 Task: Find connections with filter location União with filter topic #hiringwith filter profile language Spanish with filter current company DMart - Avenue Supermarts Ltd with filter school Marathwada Mitra Mandal's College of Engineering Pune 52 with filter industry Mining with filter service category Healthcare Consulting with filter keywords title Culture Operations Manager
Action: Mouse moved to (216, 276)
Screenshot: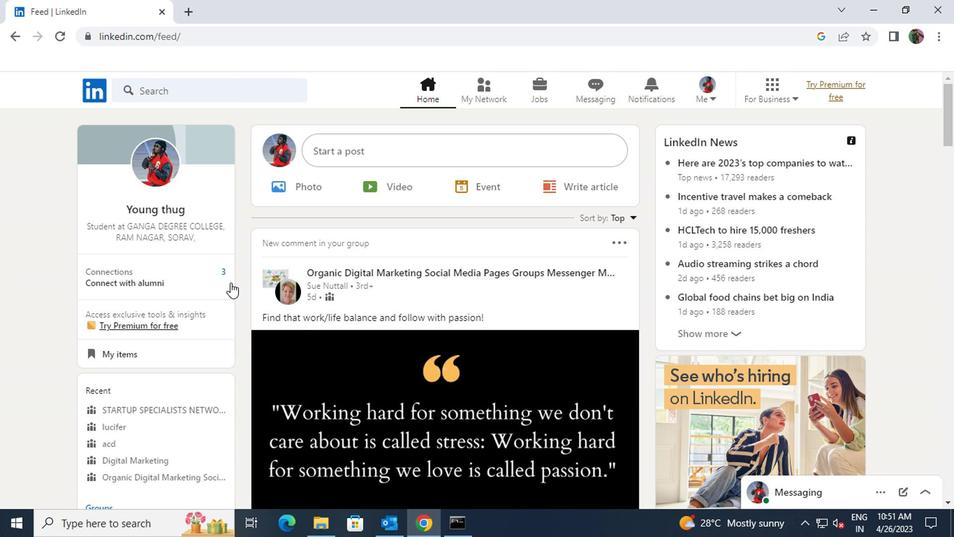 
Action: Mouse pressed left at (216, 276)
Screenshot: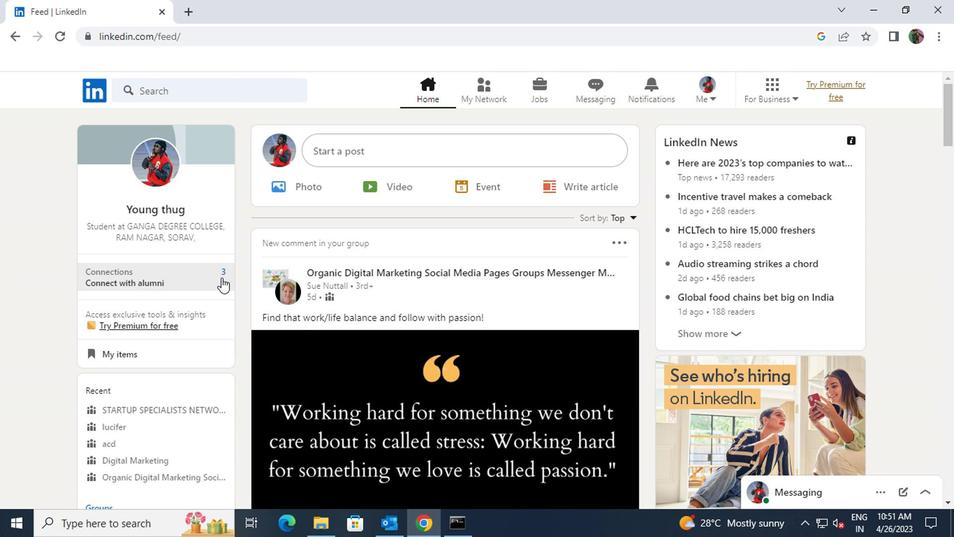 
Action: Mouse moved to (230, 172)
Screenshot: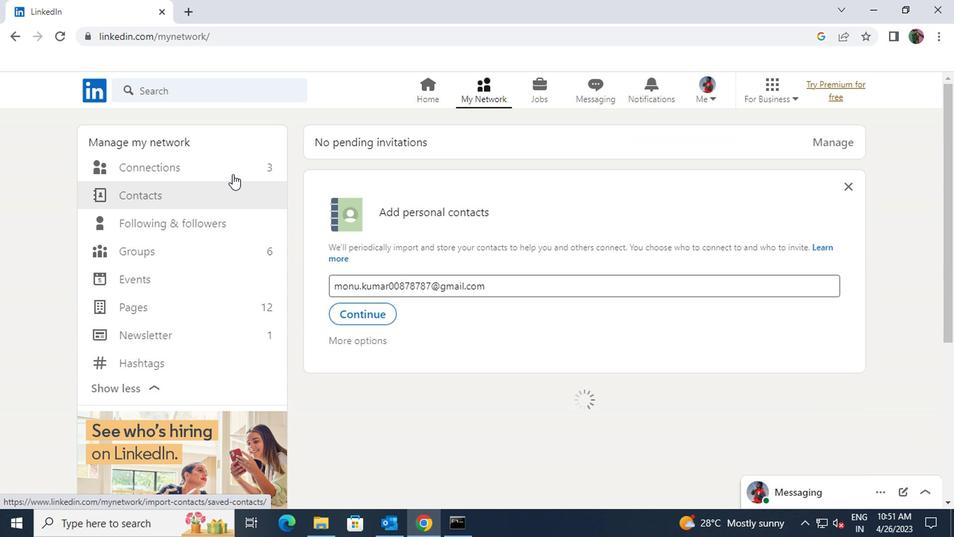 
Action: Mouse pressed left at (230, 172)
Screenshot: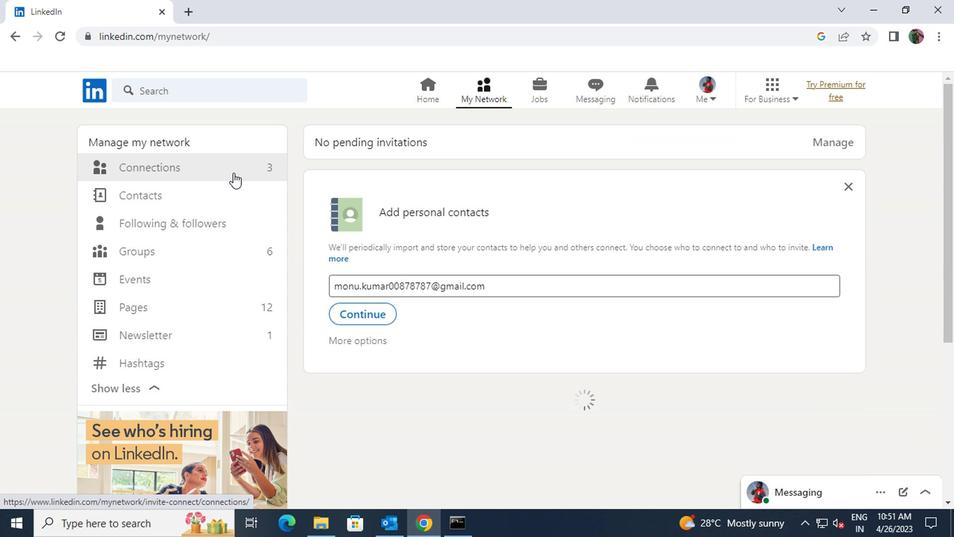 
Action: Mouse moved to (553, 172)
Screenshot: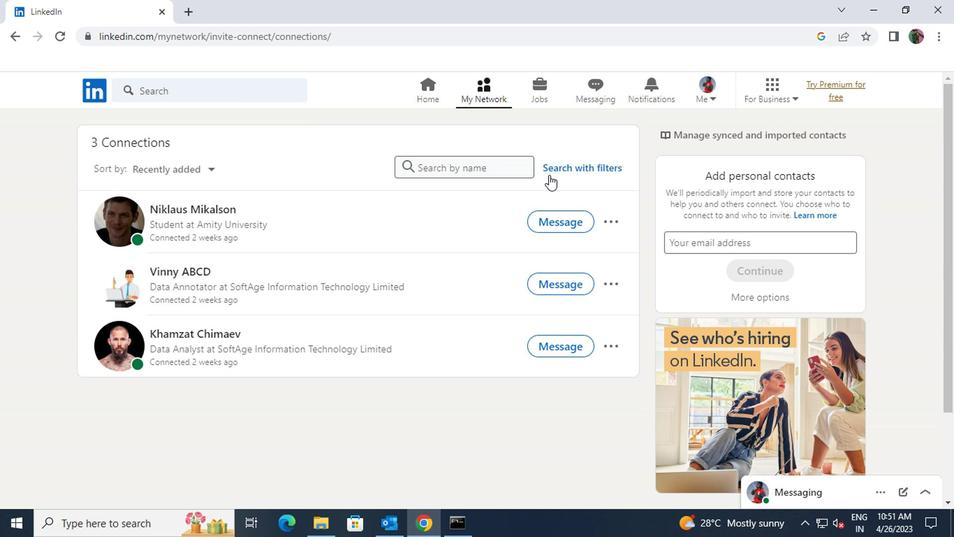 
Action: Mouse pressed left at (553, 172)
Screenshot: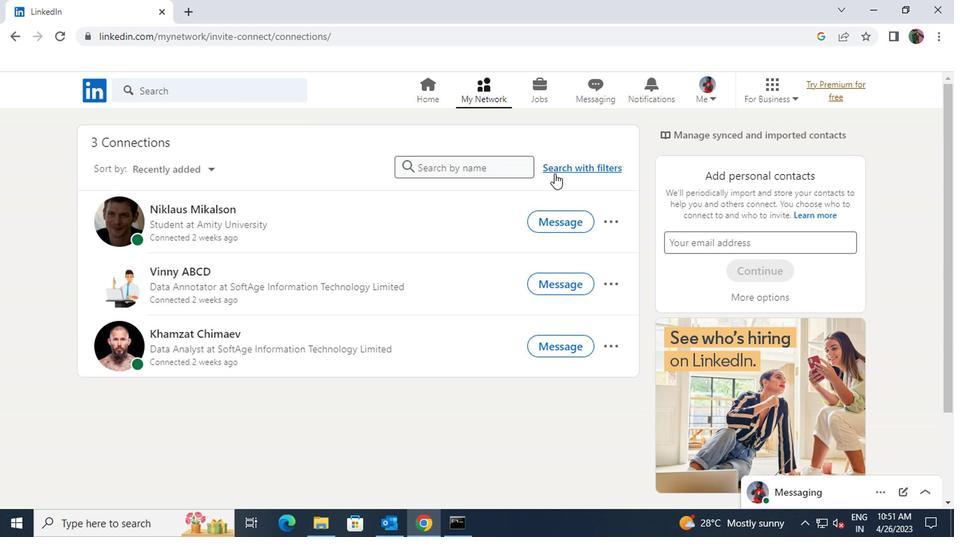 
Action: Mouse moved to (521, 127)
Screenshot: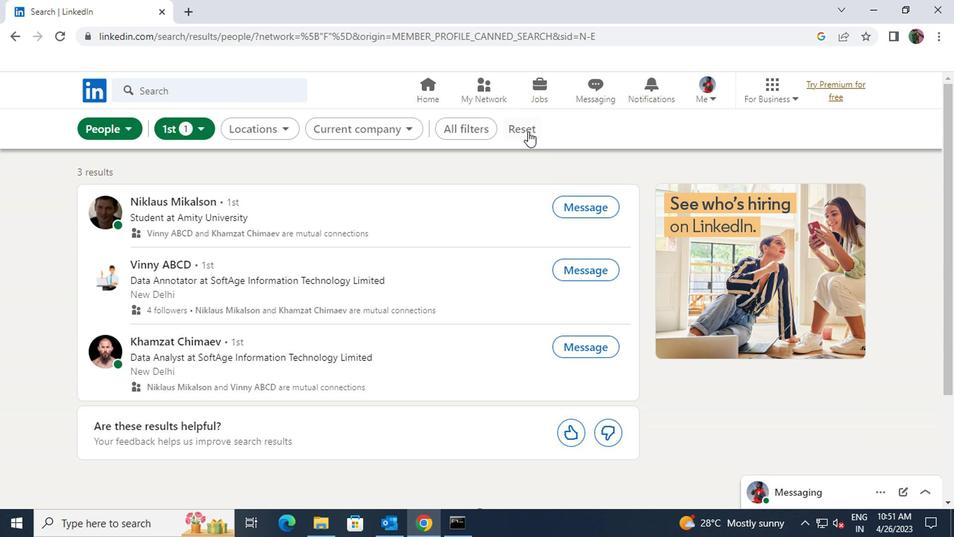 
Action: Mouse pressed left at (521, 127)
Screenshot: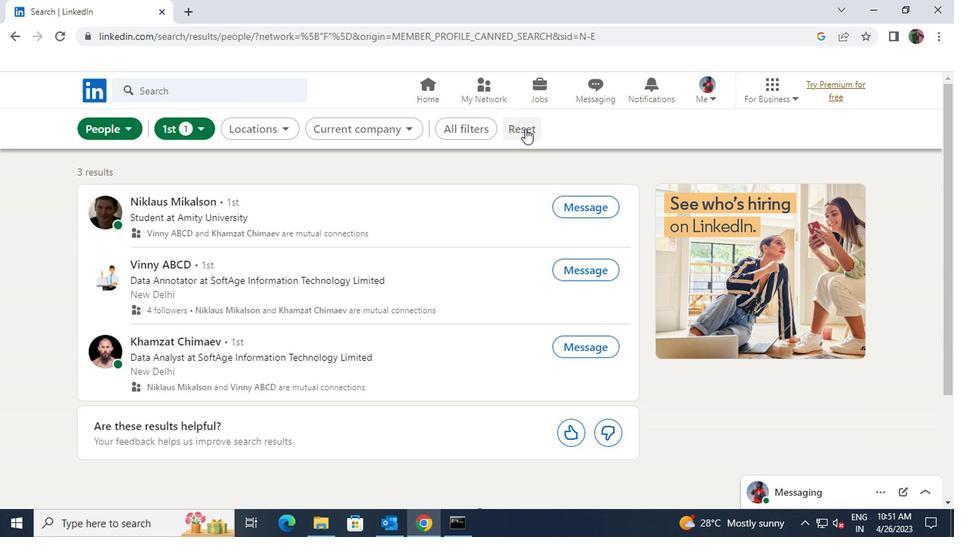 
Action: Mouse pressed left at (521, 127)
Screenshot: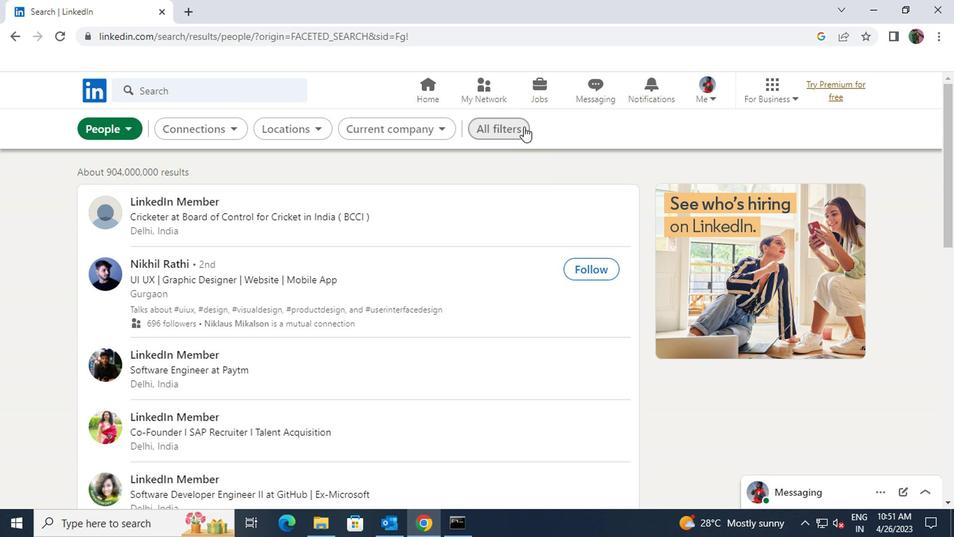 
Action: Mouse moved to (680, 262)
Screenshot: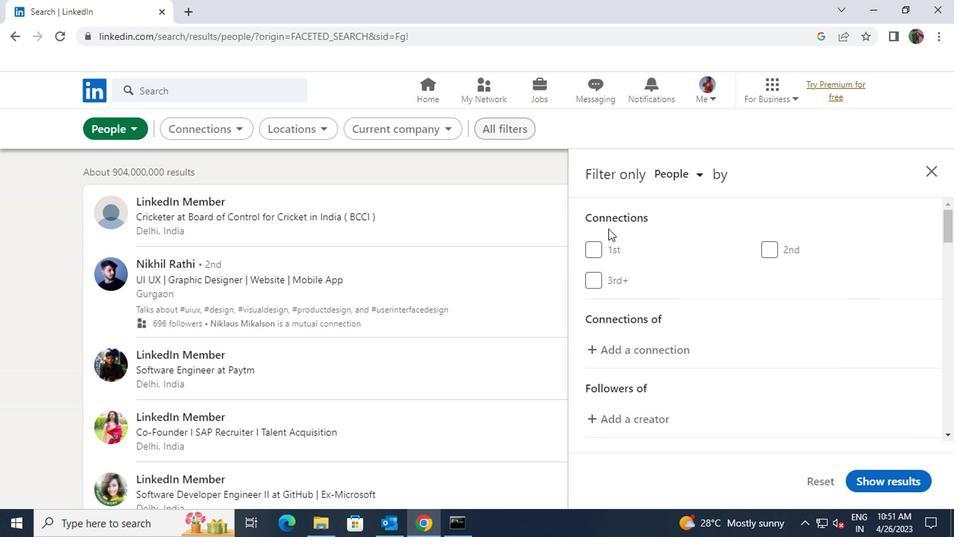 
Action: Mouse scrolled (680, 261) with delta (0, 0)
Screenshot: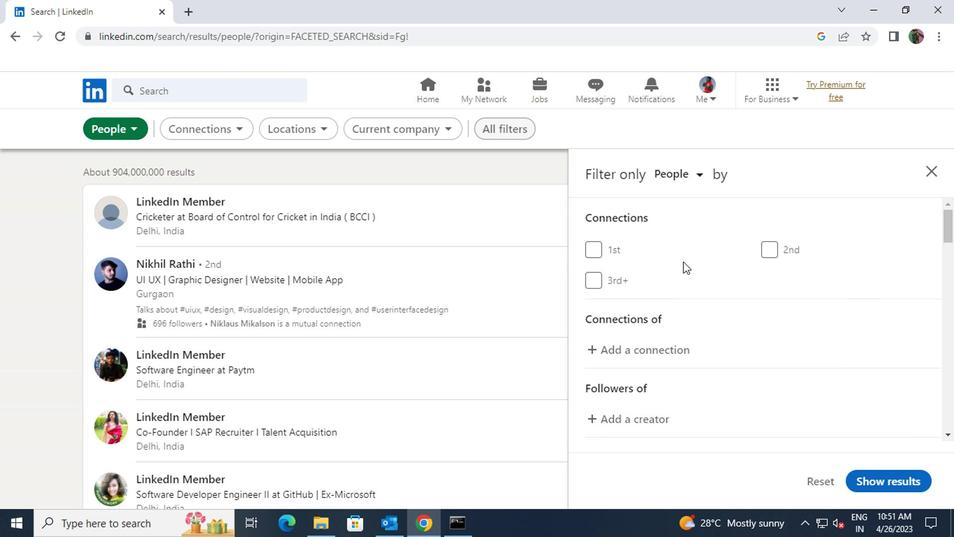 
Action: Mouse scrolled (680, 261) with delta (0, 0)
Screenshot: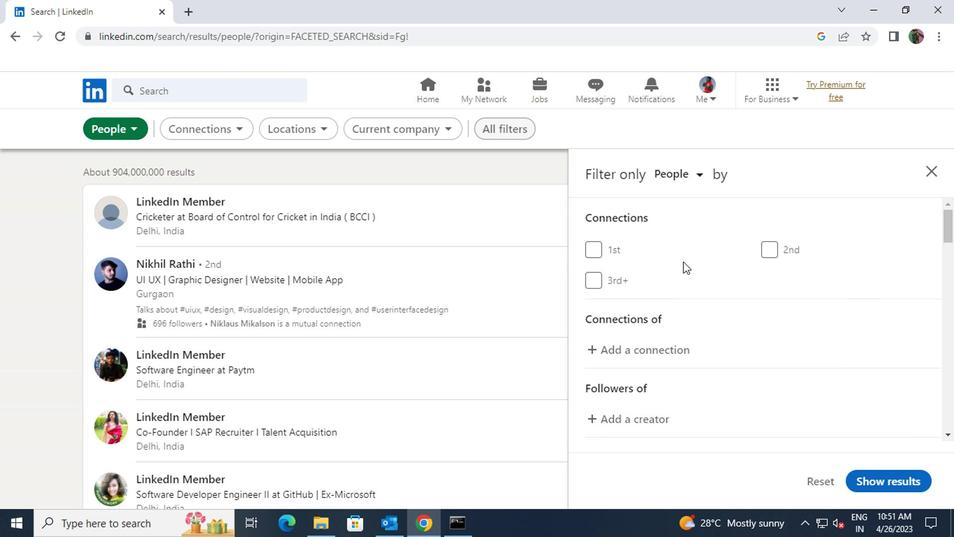 
Action: Mouse scrolled (680, 261) with delta (0, 0)
Screenshot: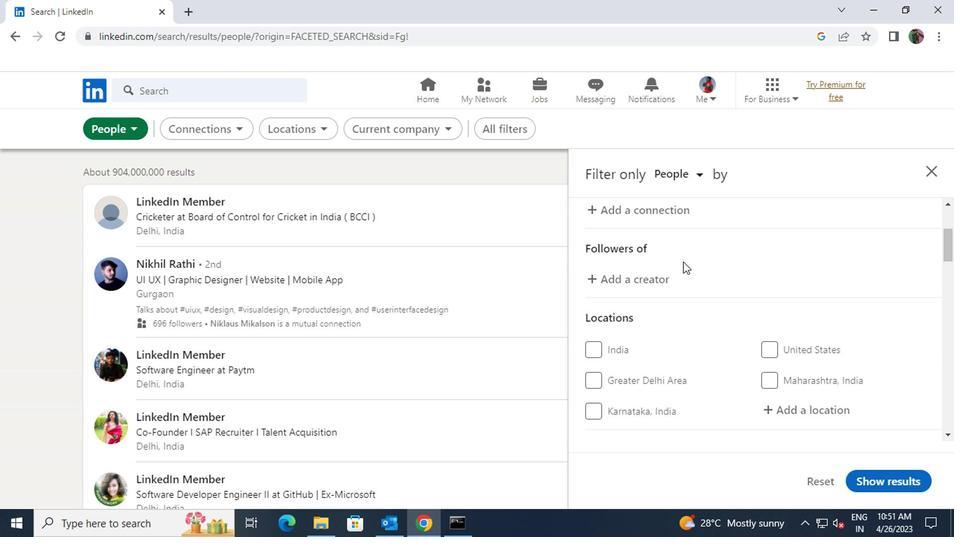 
Action: Mouse scrolled (680, 261) with delta (0, 0)
Screenshot: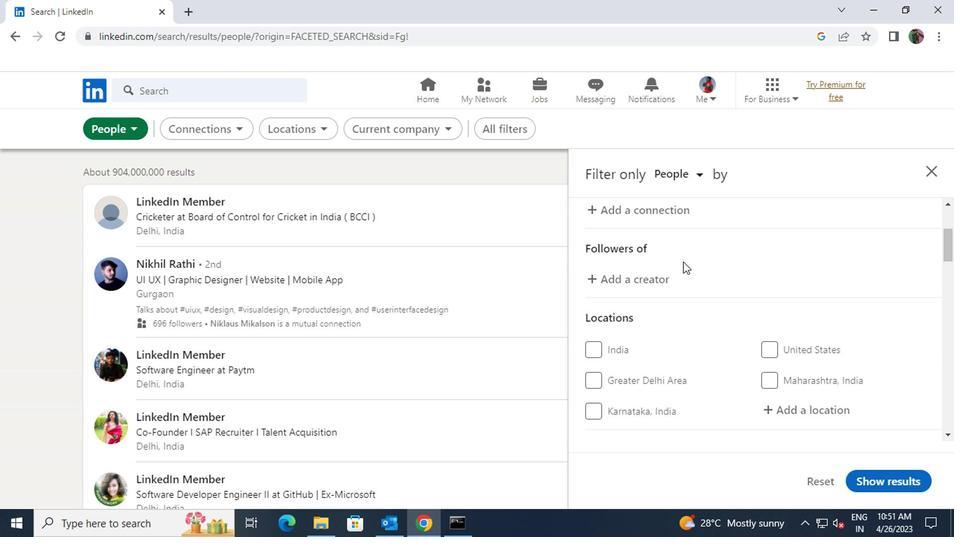 
Action: Mouse moved to (776, 272)
Screenshot: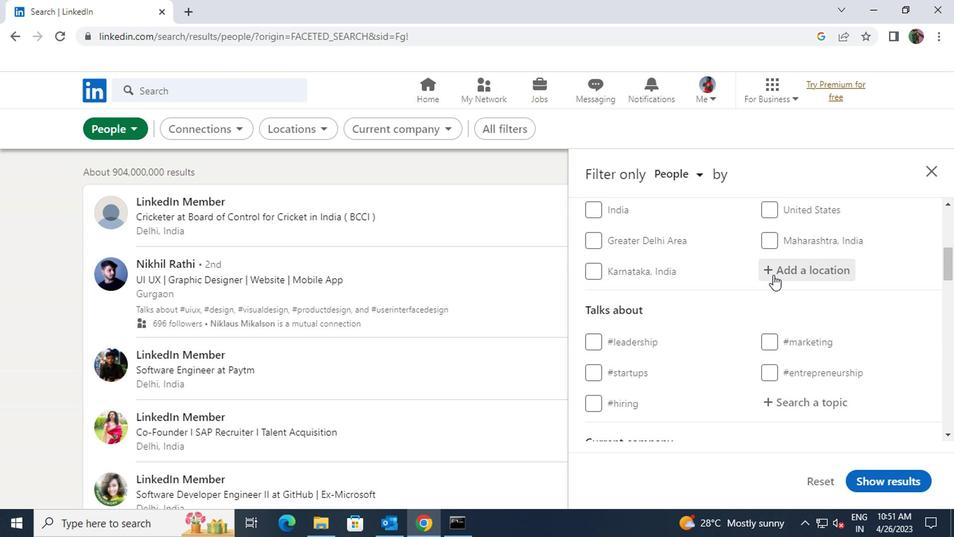 
Action: Mouse pressed left at (776, 272)
Screenshot: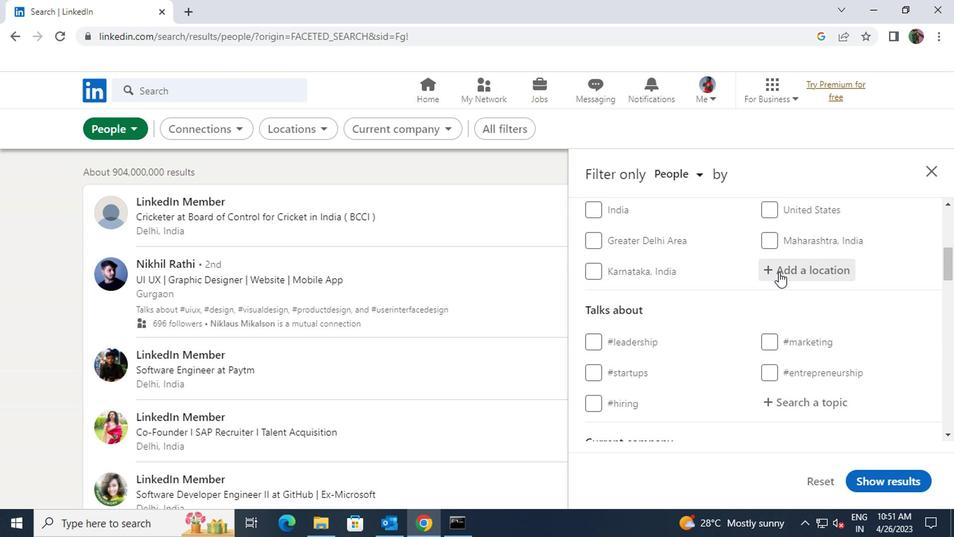 
Action: Key pressed <Key.shift><Key.shift>UNIAO
Screenshot: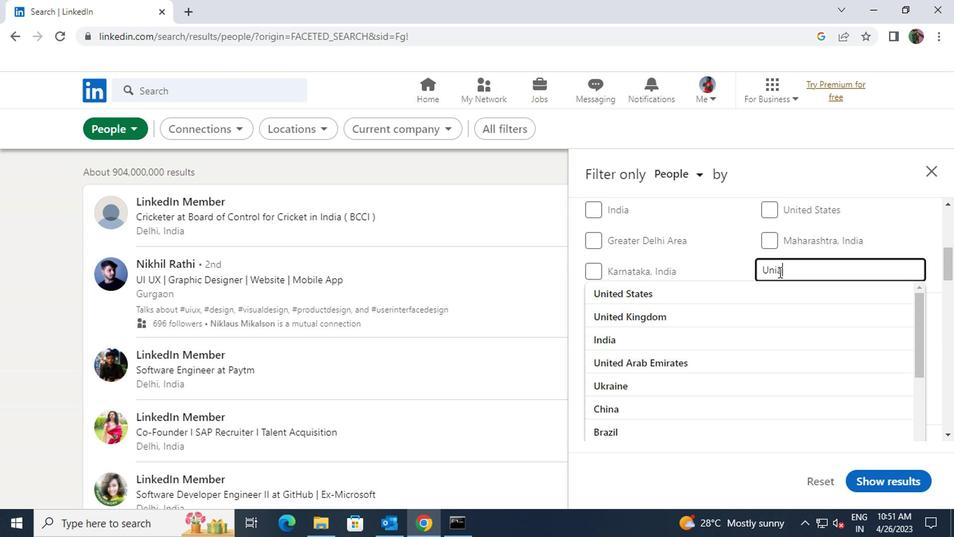 
Action: Mouse moved to (764, 293)
Screenshot: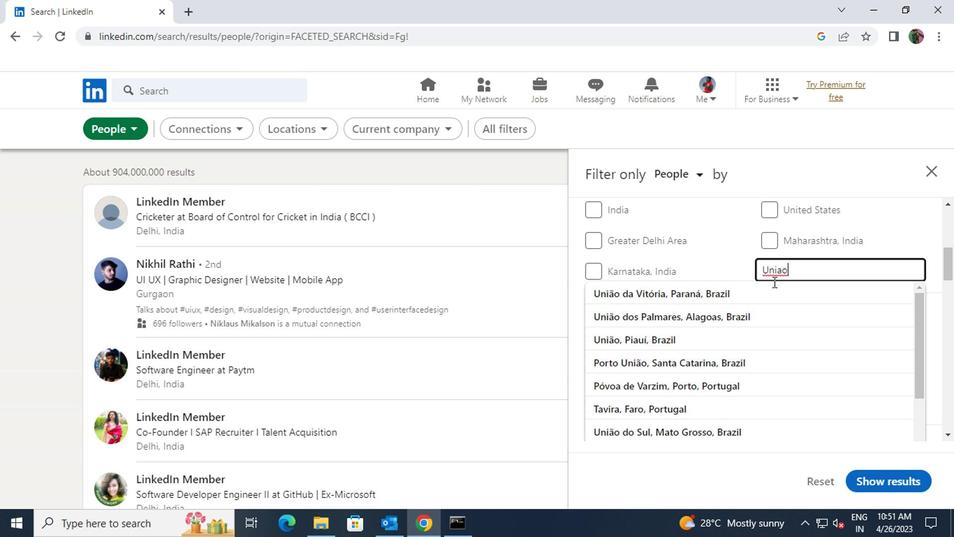 
Action: Mouse pressed left at (764, 293)
Screenshot: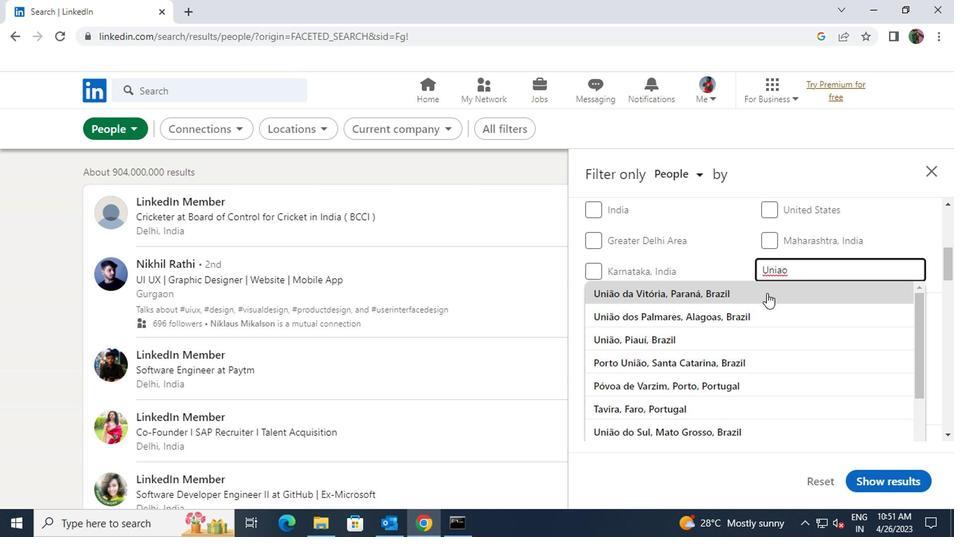 
Action: Mouse scrolled (764, 292) with delta (0, 0)
Screenshot: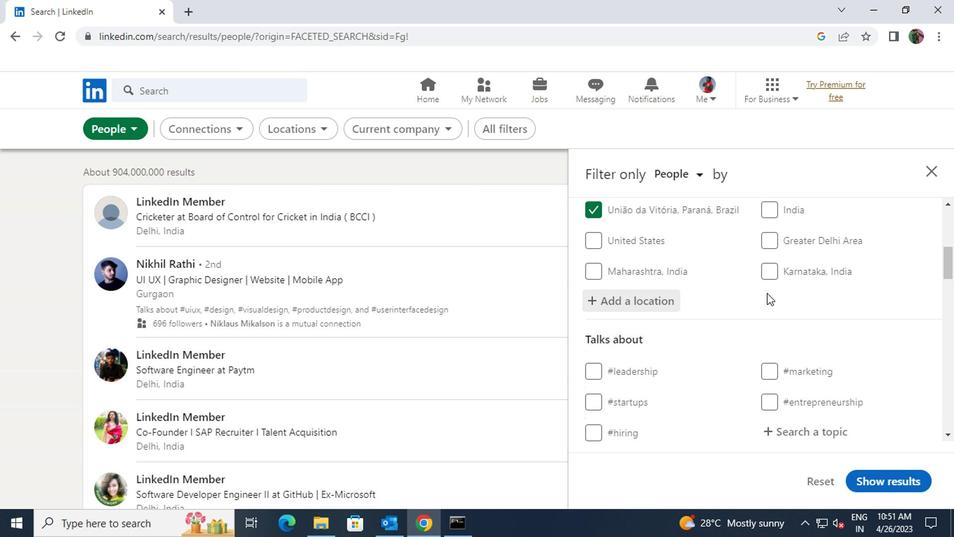 
Action: Mouse moved to (783, 368)
Screenshot: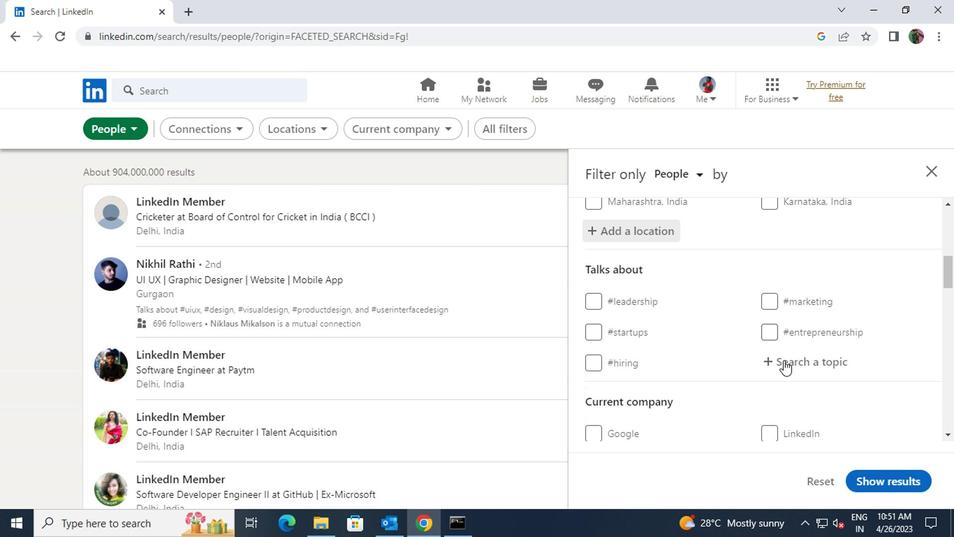 
Action: Mouse pressed left at (783, 368)
Screenshot: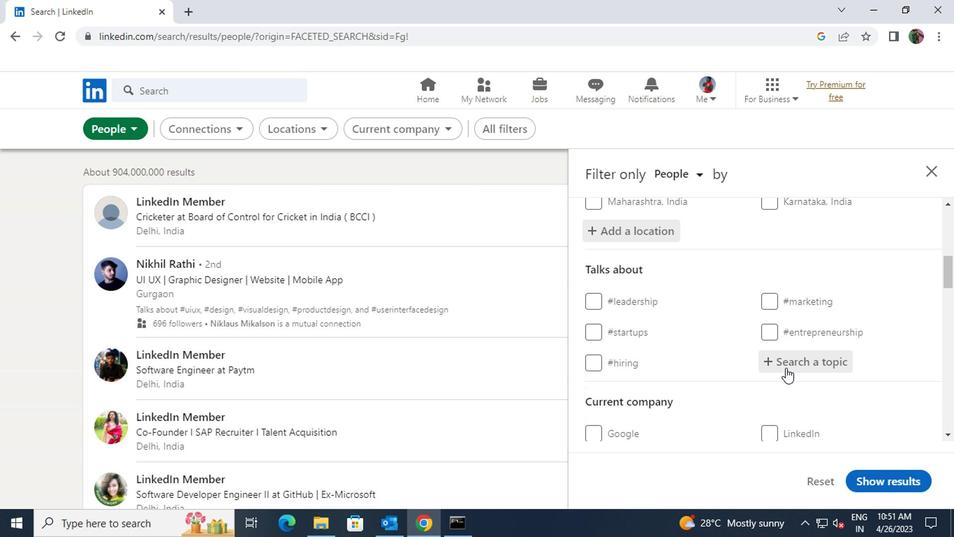 
Action: Key pressed <Key.shift>#HIRINGWITH
Screenshot: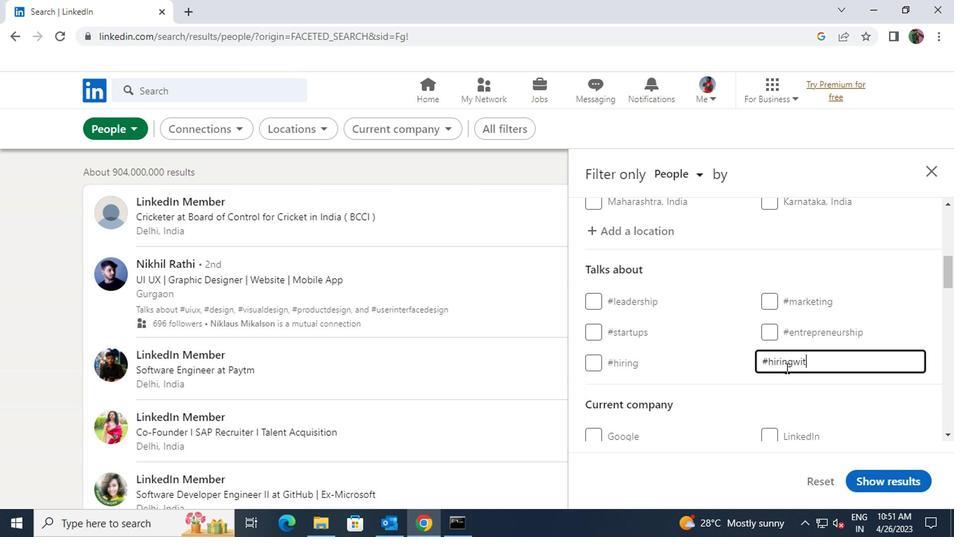 
Action: Mouse scrolled (783, 368) with delta (0, 0)
Screenshot: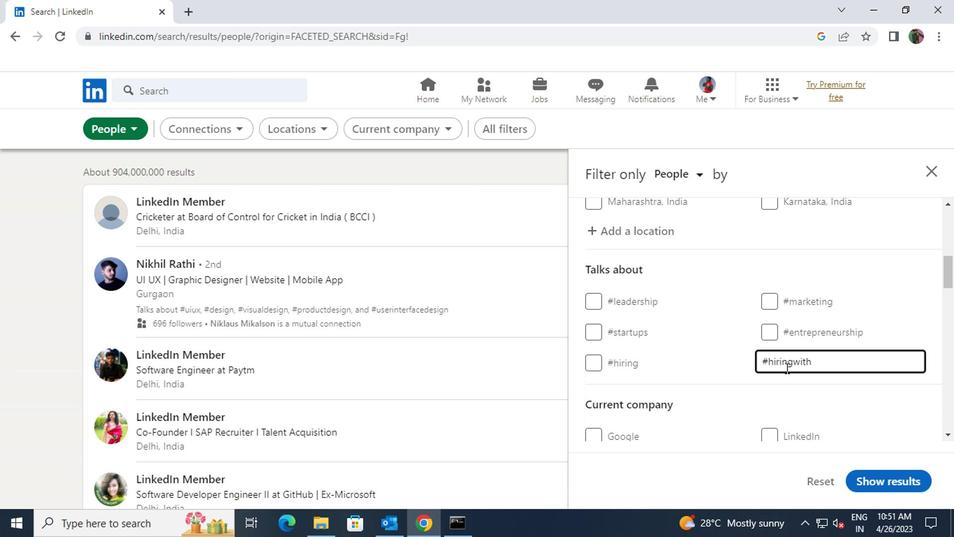
Action: Mouse scrolled (783, 368) with delta (0, 0)
Screenshot: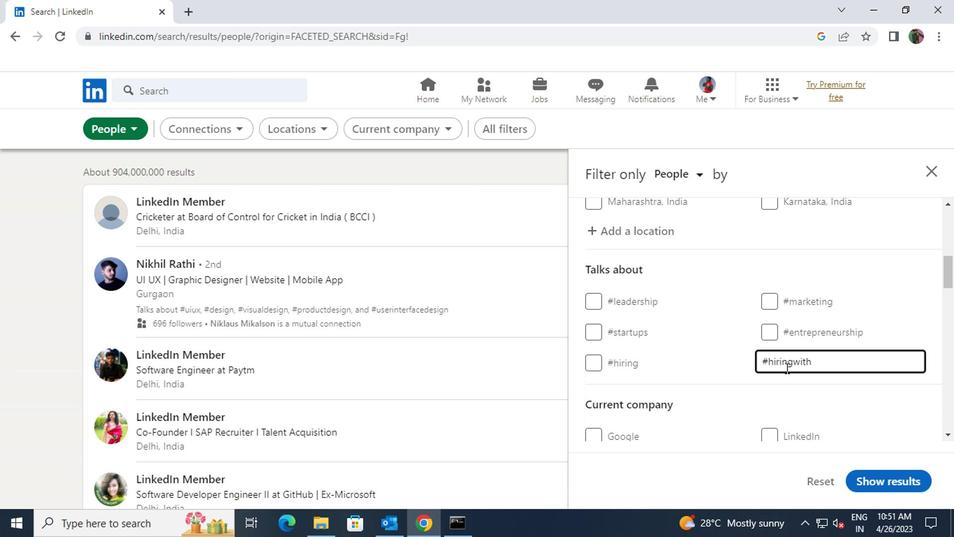 
Action: Mouse moved to (788, 359)
Screenshot: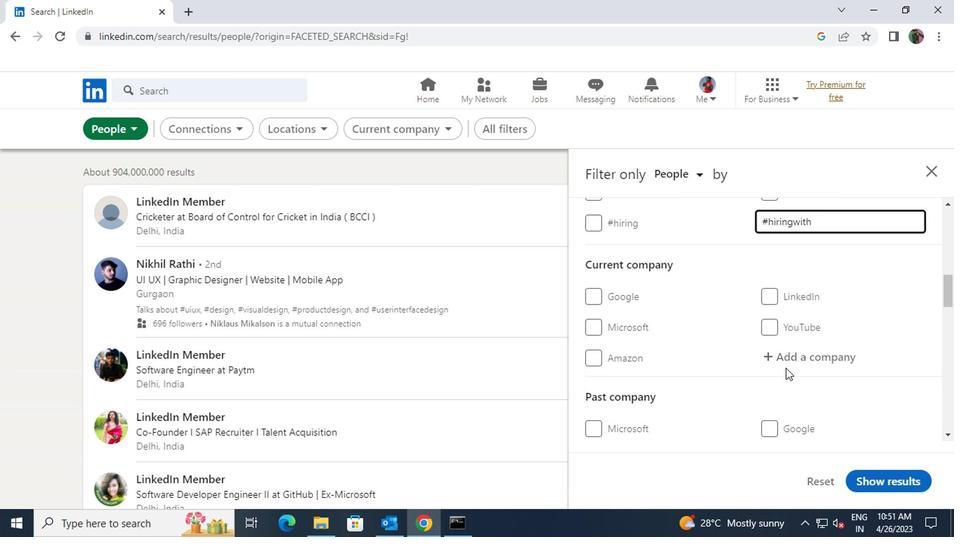 
Action: Mouse pressed left at (788, 359)
Screenshot: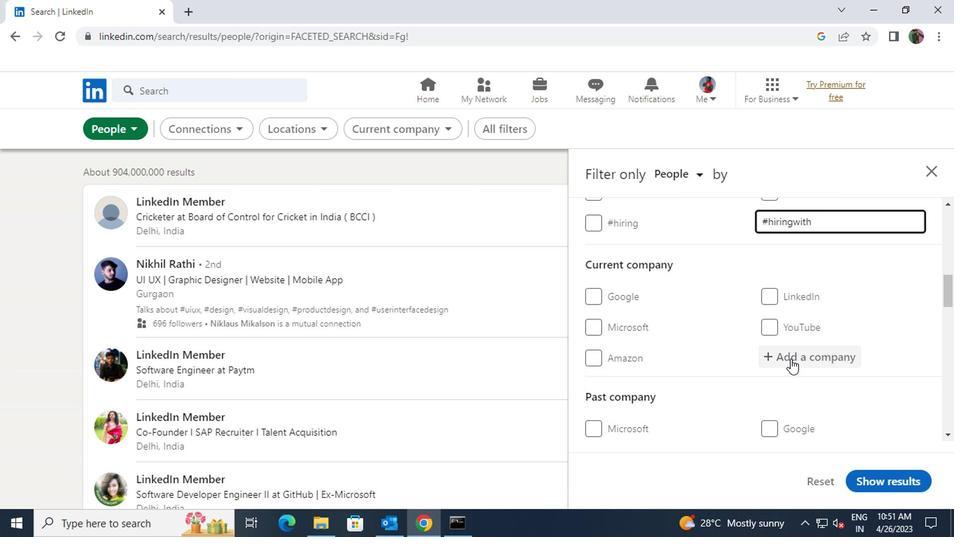 
Action: Key pressed <Key.shift>DMART
Screenshot: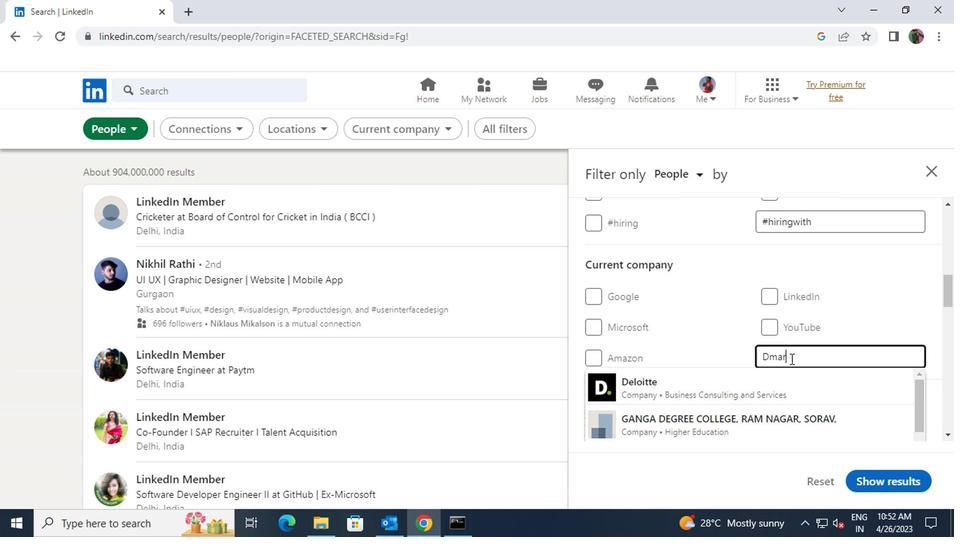 
Action: Mouse moved to (773, 385)
Screenshot: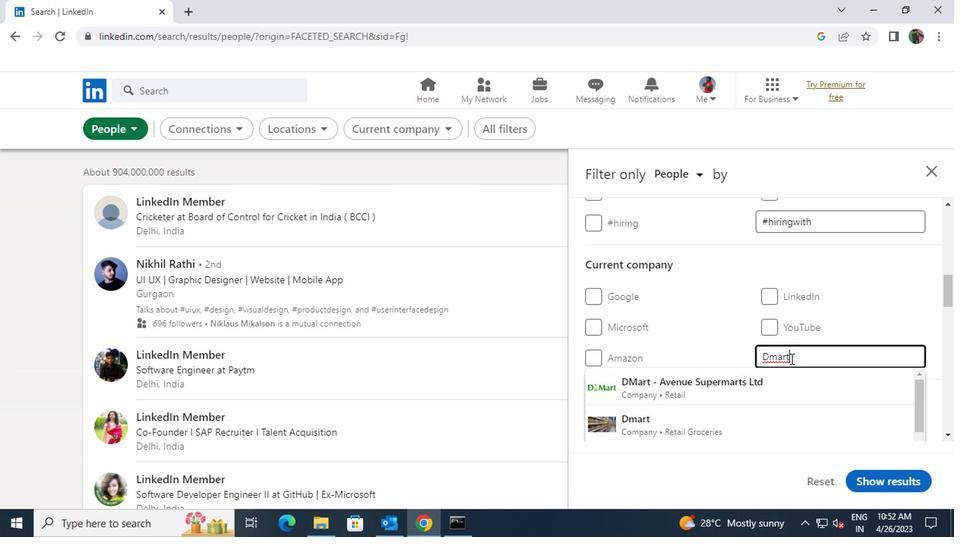
Action: Mouse pressed left at (773, 385)
Screenshot: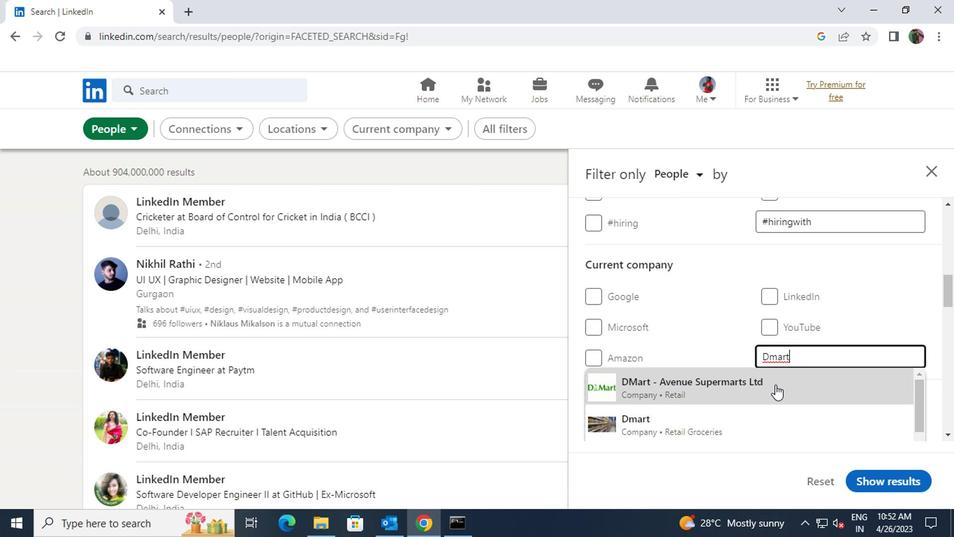 
Action: Mouse scrolled (773, 384) with delta (0, 0)
Screenshot: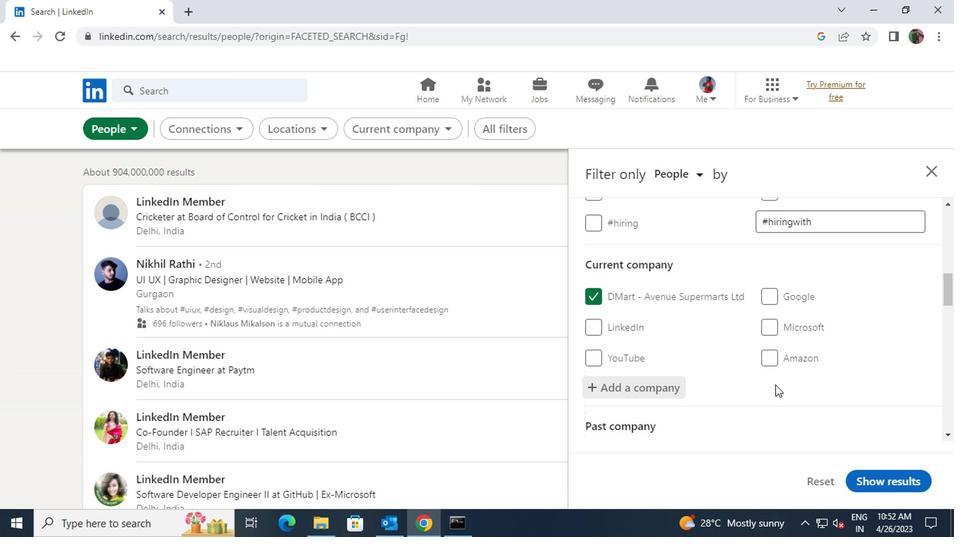 
Action: Mouse scrolled (773, 384) with delta (0, 0)
Screenshot: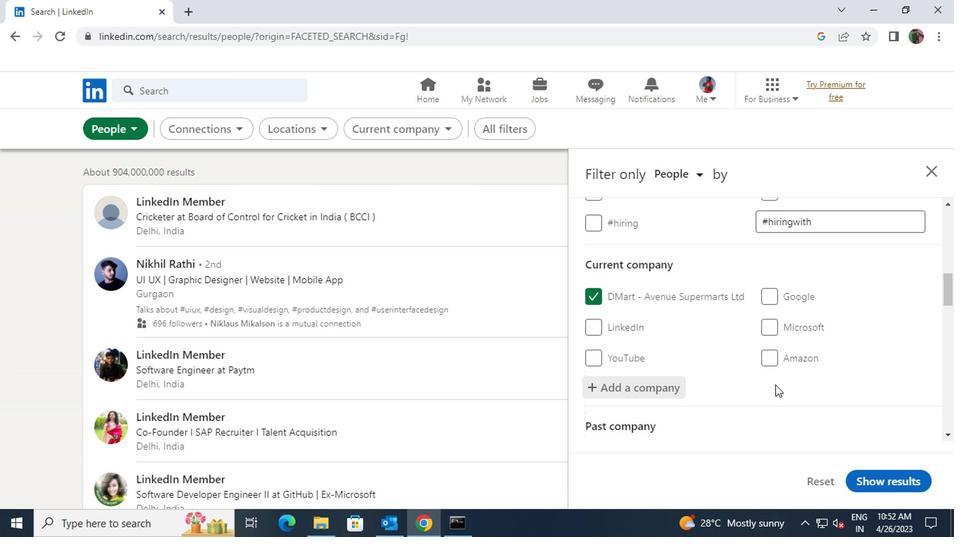 
Action: Mouse scrolled (773, 384) with delta (0, 0)
Screenshot: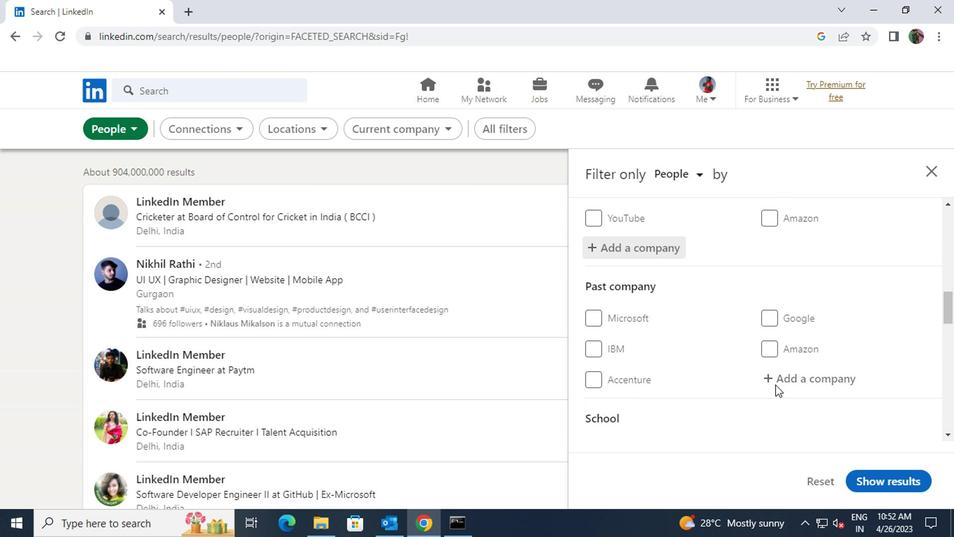 
Action: Mouse scrolled (773, 384) with delta (0, 0)
Screenshot: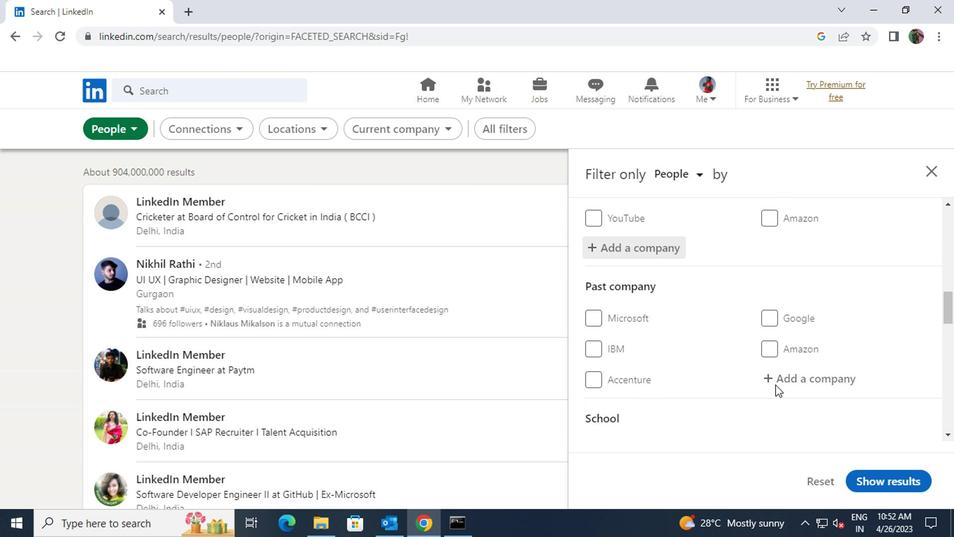 
Action: Mouse pressed left at (773, 385)
Screenshot: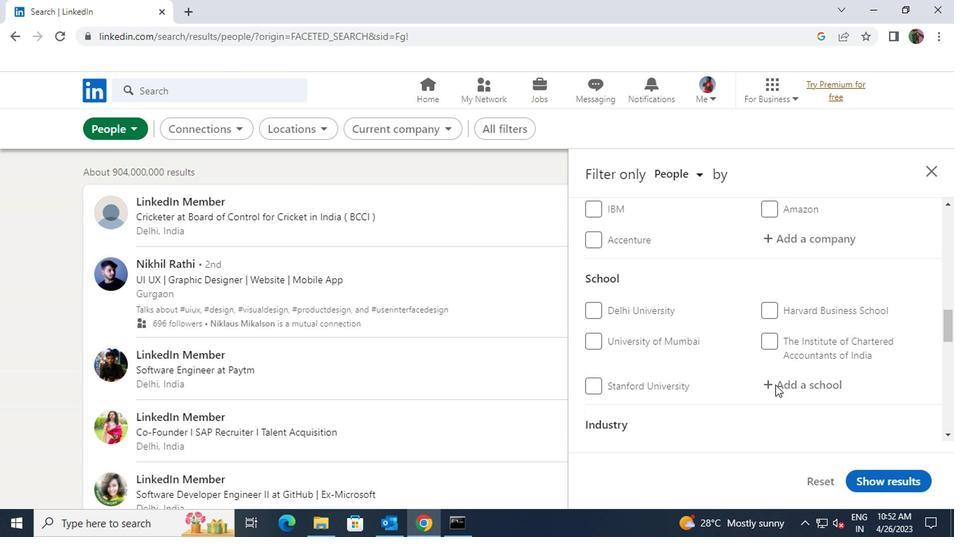 
Action: Key pressed <Key.shift>MARATH
Screenshot: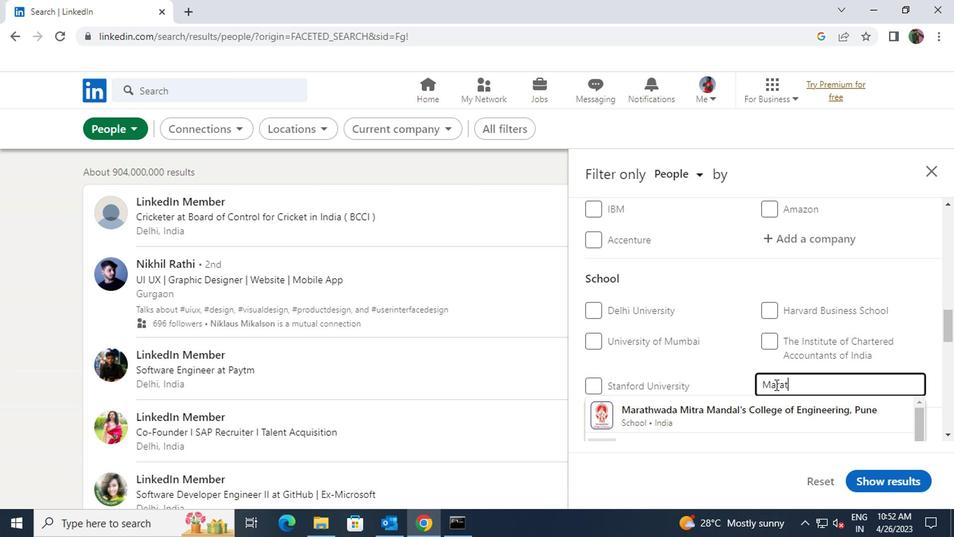 
Action: Mouse moved to (770, 409)
Screenshot: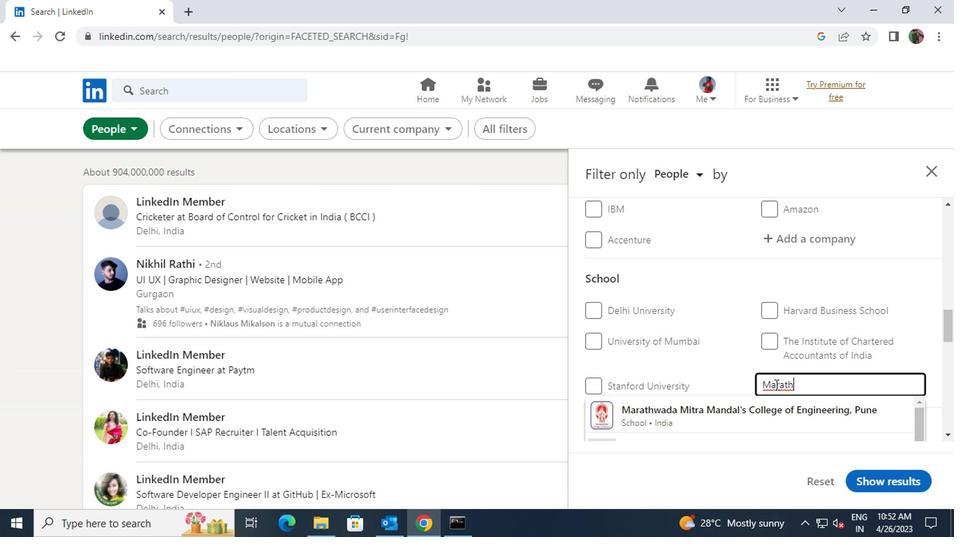 
Action: Mouse pressed left at (770, 409)
Screenshot: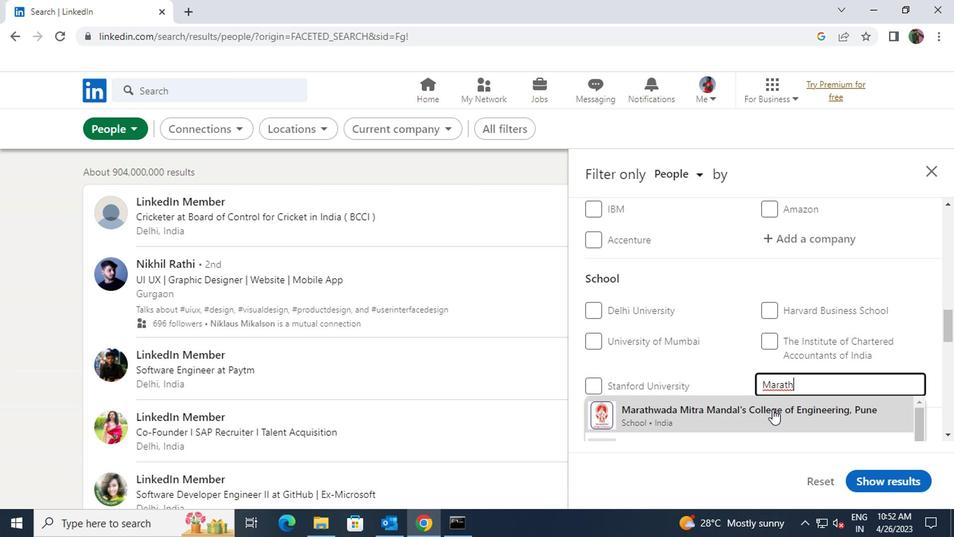 
Action: Mouse scrolled (770, 408) with delta (0, 0)
Screenshot: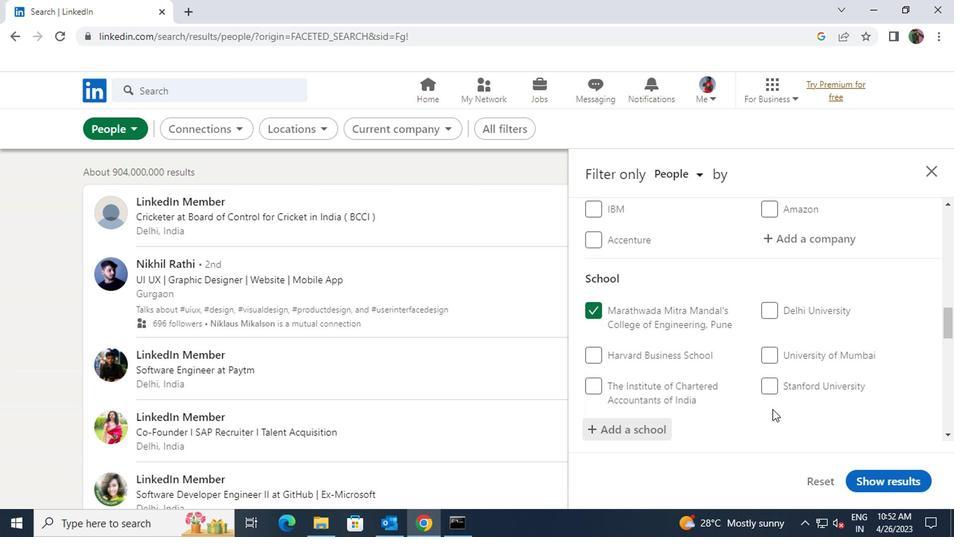 
Action: Mouse scrolled (770, 408) with delta (0, 0)
Screenshot: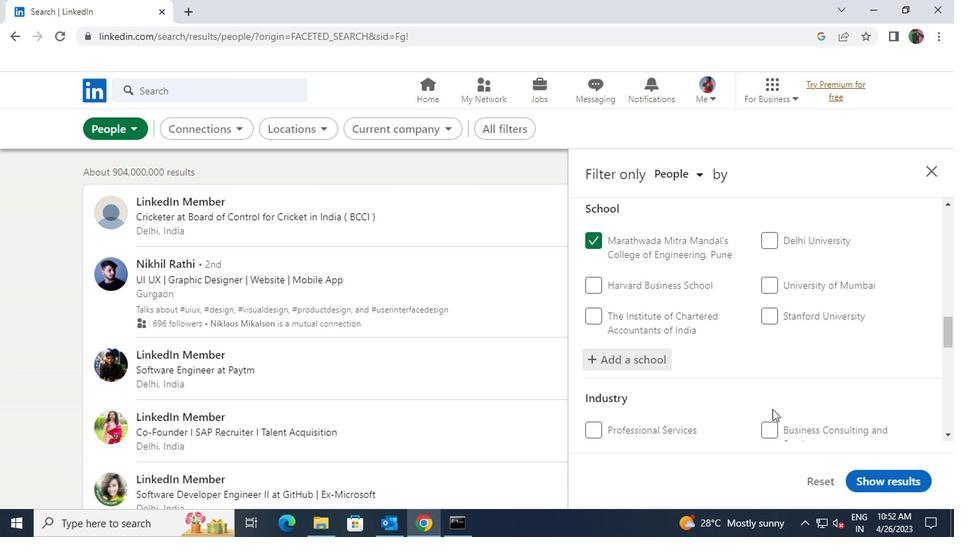 
Action: Mouse scrolled (770, 408) with delta (0, 0)
Screenshot: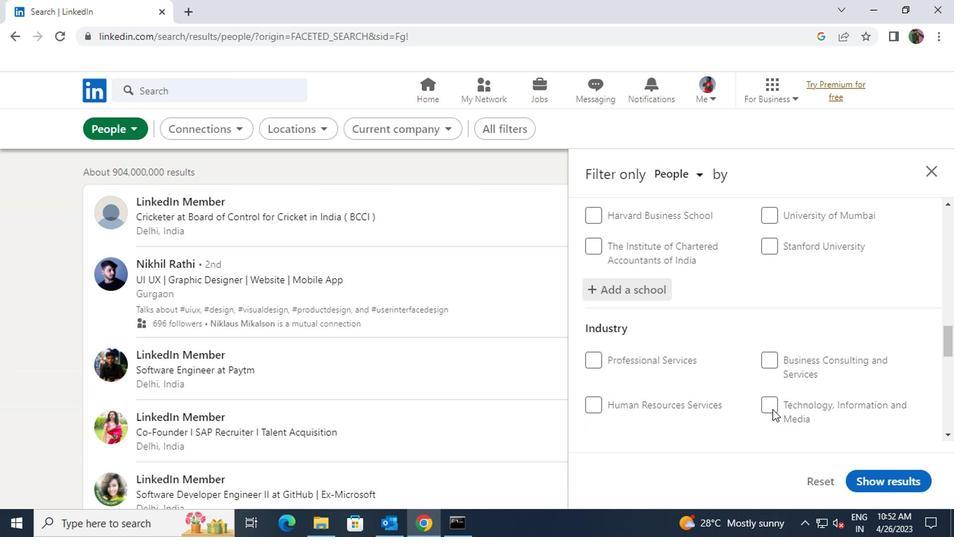 
Action: Mouse moved to (789, 378)
Screenshot: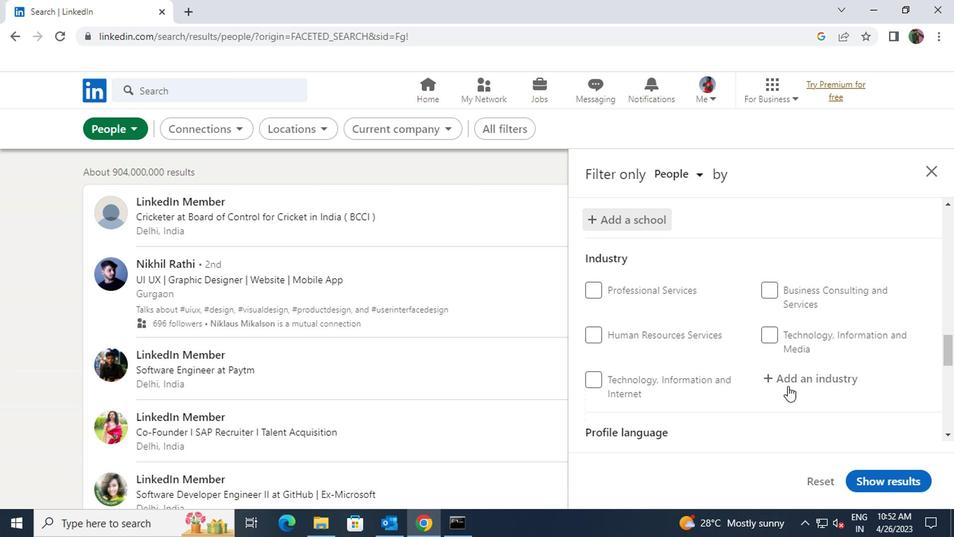 
Action: Mouse pressed left at (789, 378)
Screenshot: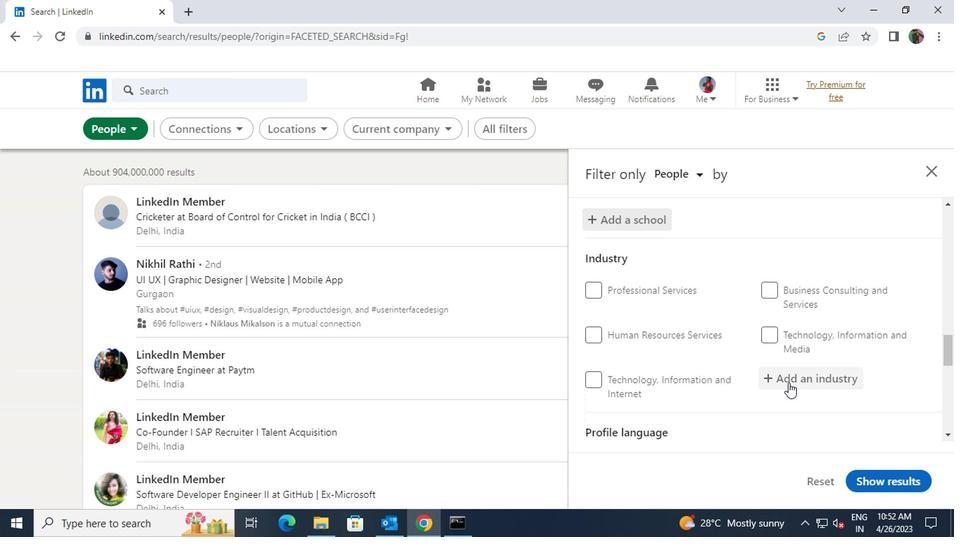 
Action: Mouse moved to (789, 377)
Screenshot: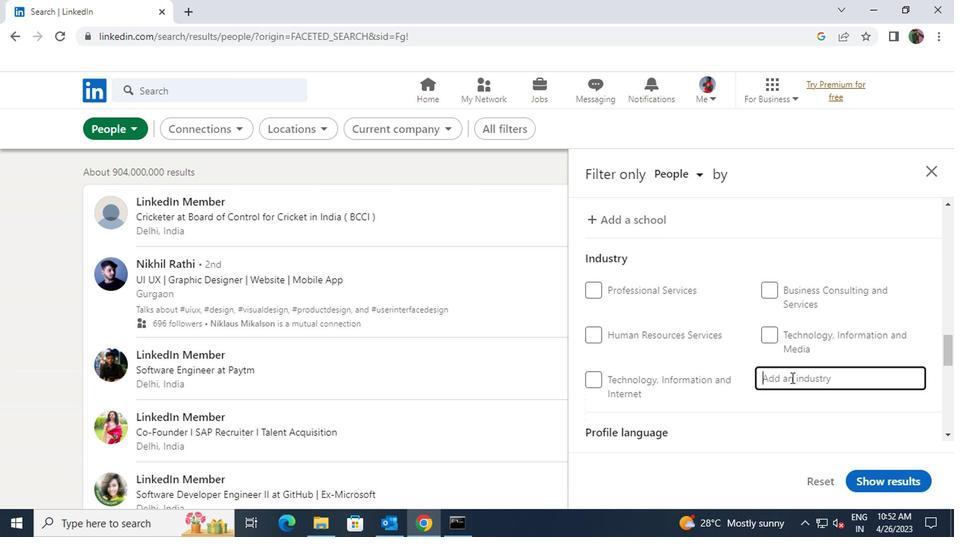 
Action: Key pressed <Key.shift>MININ
Screenshot: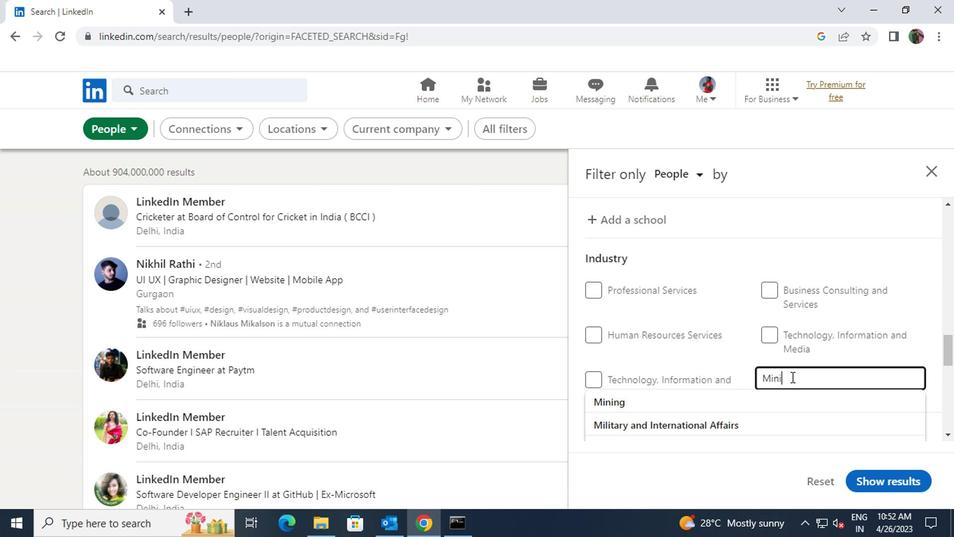 
Action: Mouse moved to (751, 395)
Screenshot: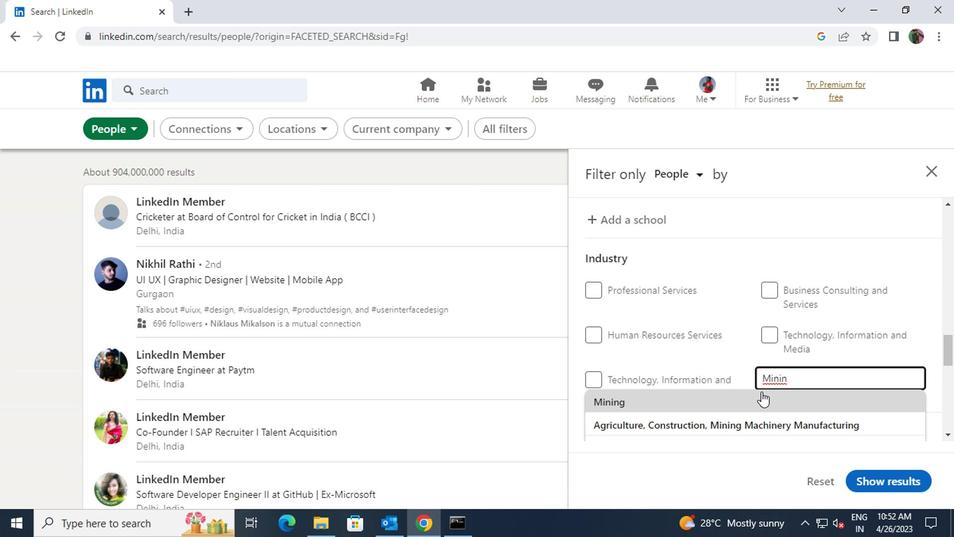 
Action: Mouse pressed left at (751, 395)
Screenshot: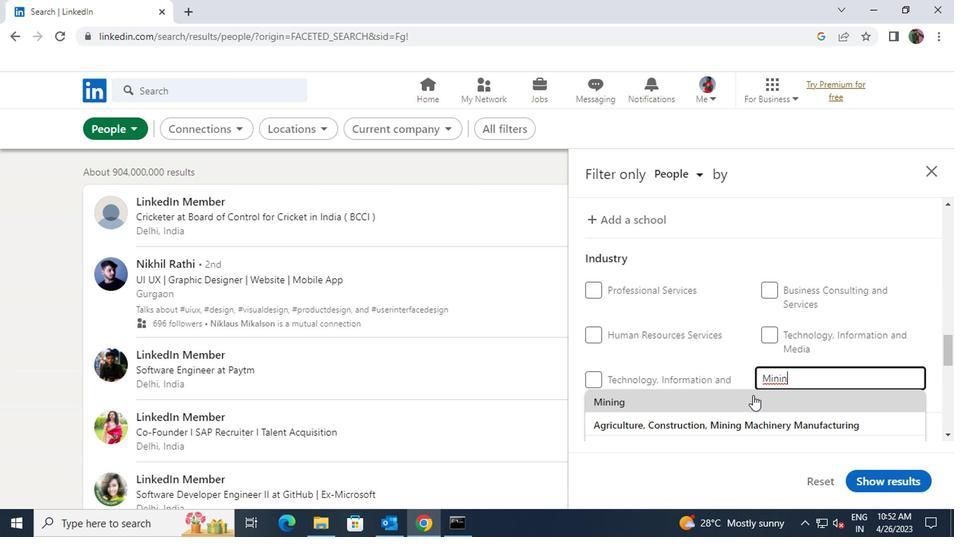 
Action: Mouse scrolled (751, 394) with delta (0, 0)
Screenshot: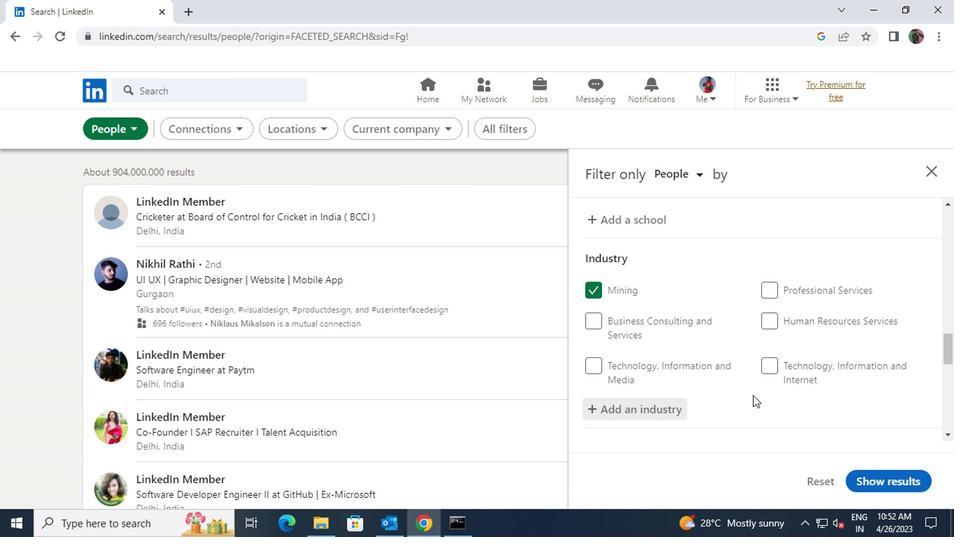 
Action: Mouse scrolled (751, 394) with delta (0, 0)
Screenshot: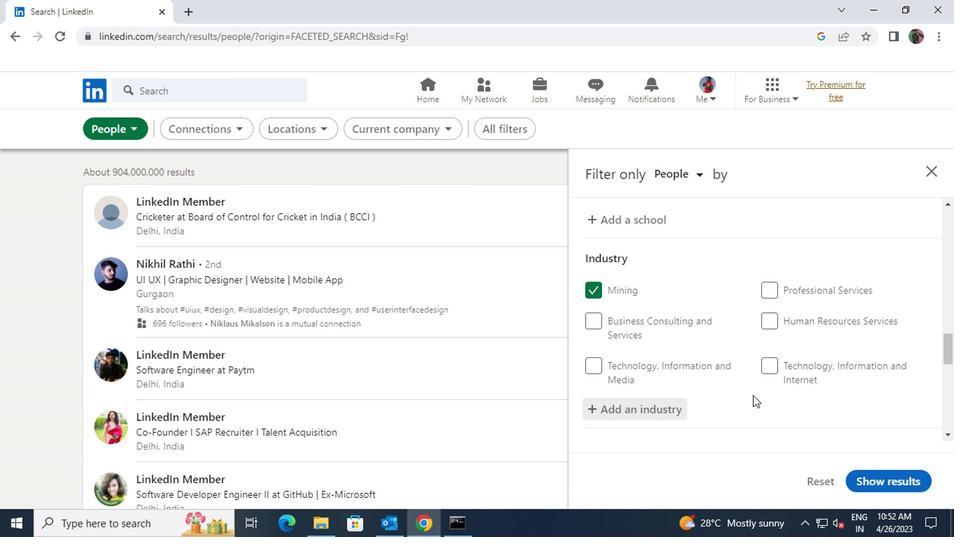 
Action: Mouse moved to (596, 369)
Screenshot: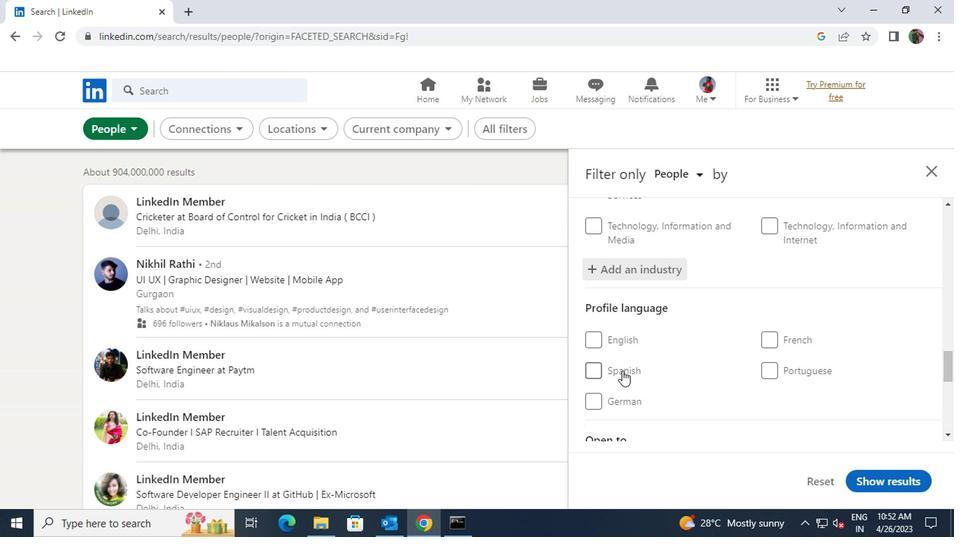 
Action: Mouse pressed left at (596, 369)
Screenshot: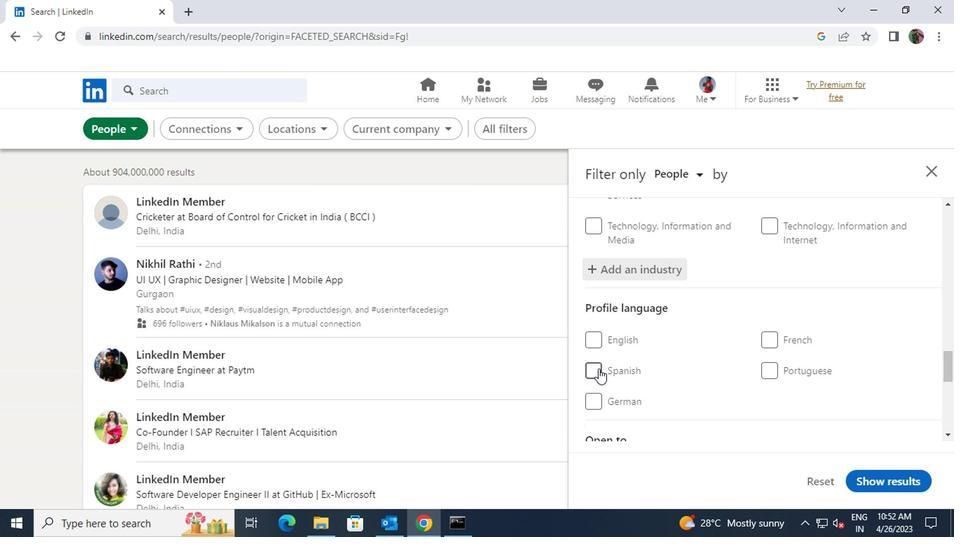 
Action: Mouse moved to (694, 385)
Screenshot: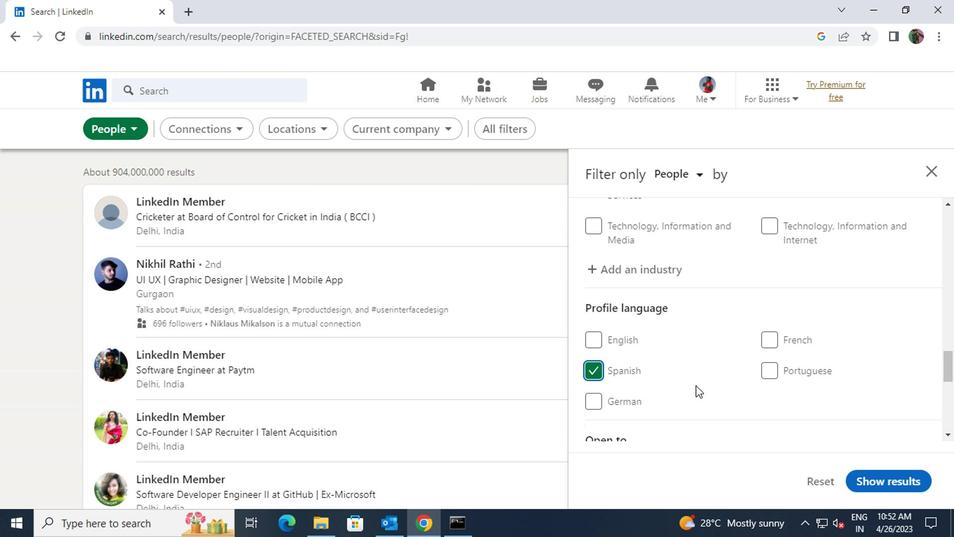 
Action: Mouse scrolled (694, 385) with delta (0, 0)
Screenshot: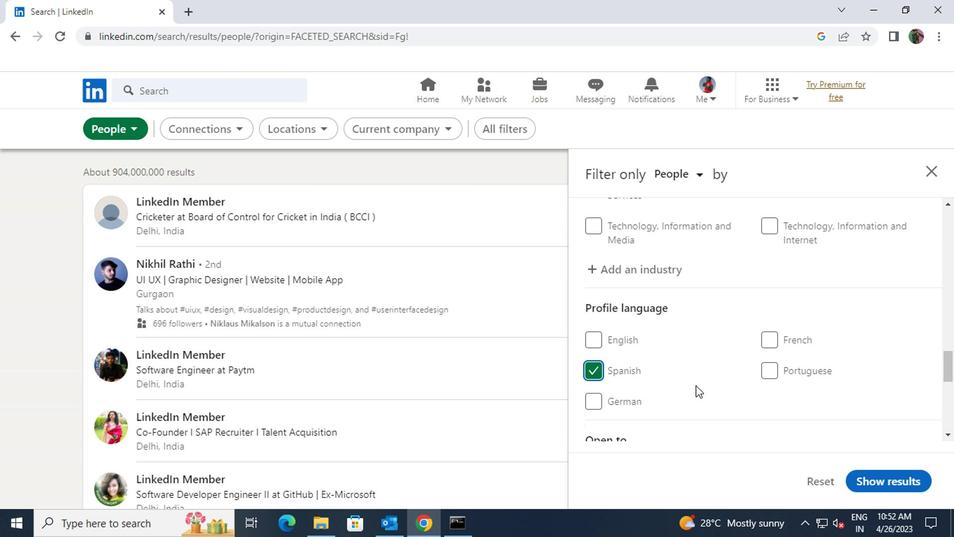 
Action: Mouse scrolled (694, 385) with delta (0, 0)
Screenshot: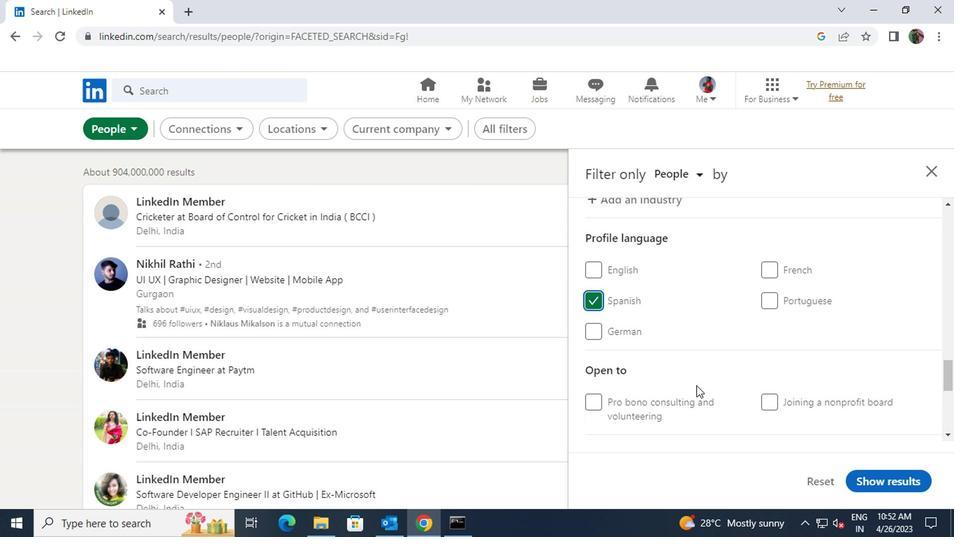 
Action: Mouse scrolled (694, 385) with delta (0, 0)
Screenshot: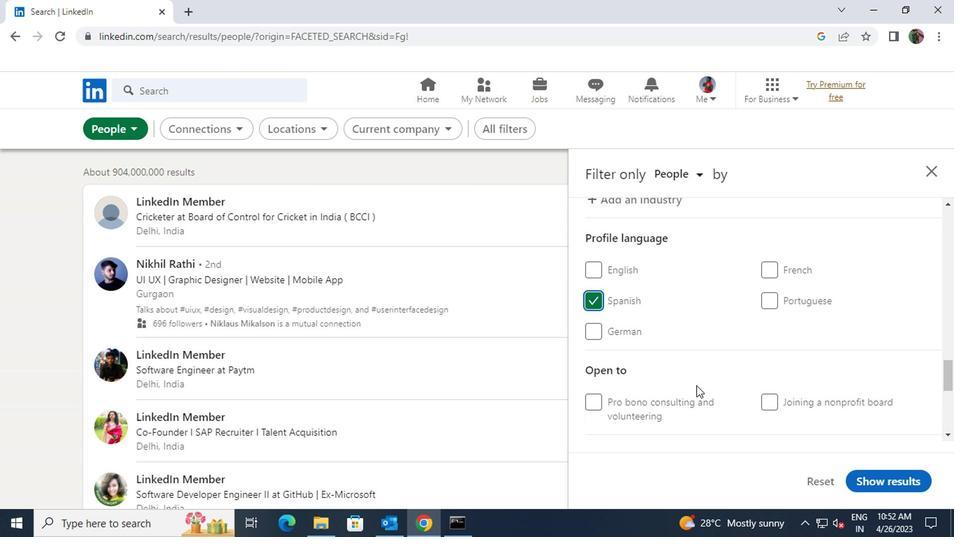 
Action: Mouse moved to (768, 408)
Screenshot: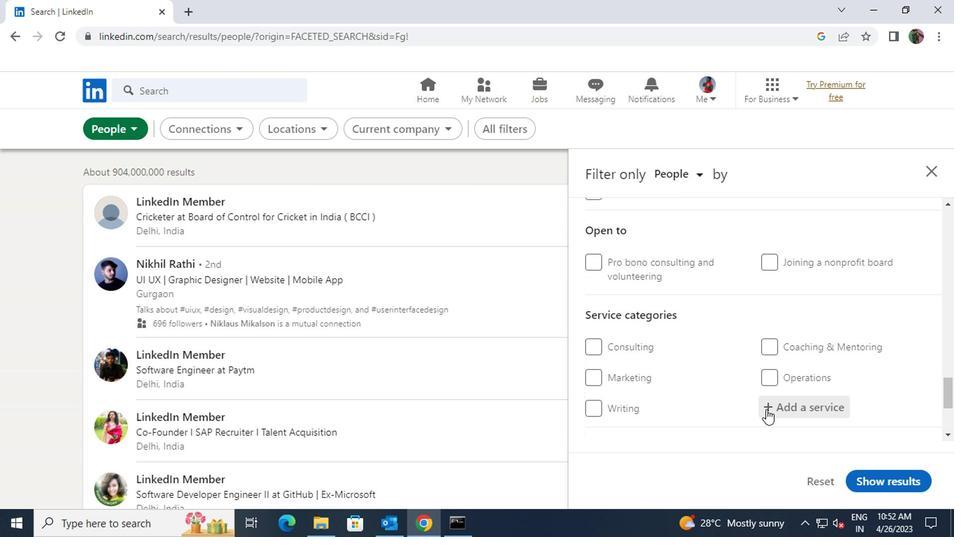 
Action: Mouse pressed left at (768, 408)
Screenshot: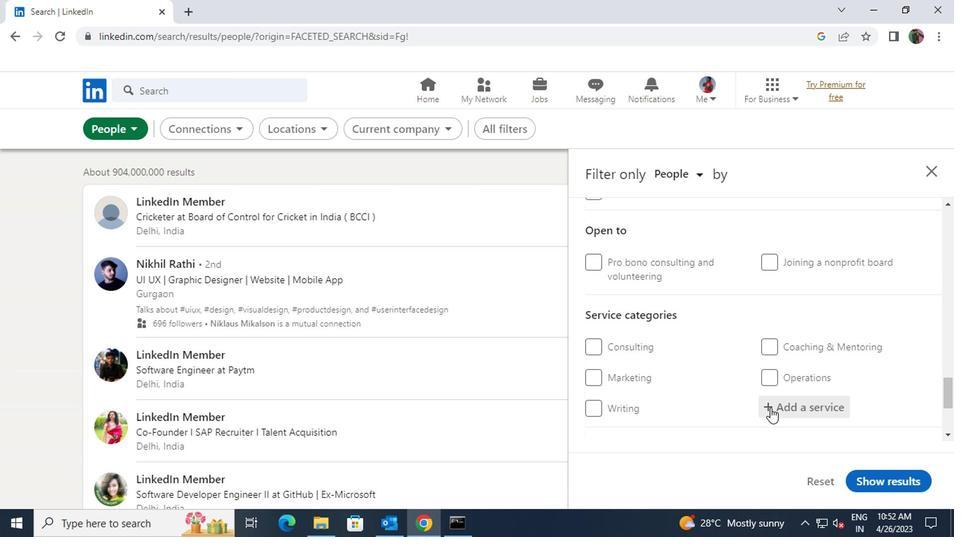 
Action: Key pressed <Key.shift><Key.shift><Key.shift><Key.shift><Key.shift>HEALTHCARE
Screenshot: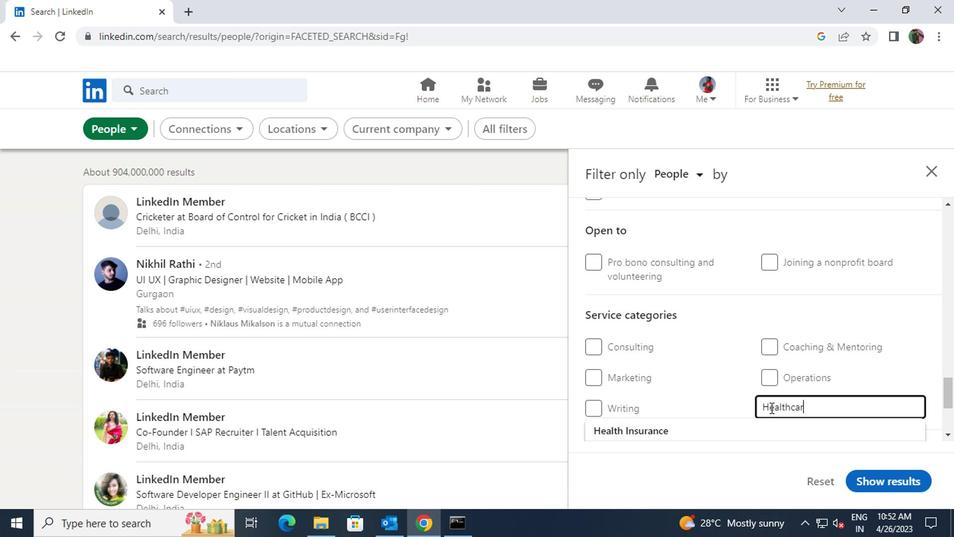 
Action: Mouse moved to (737, 430)
Screenshot: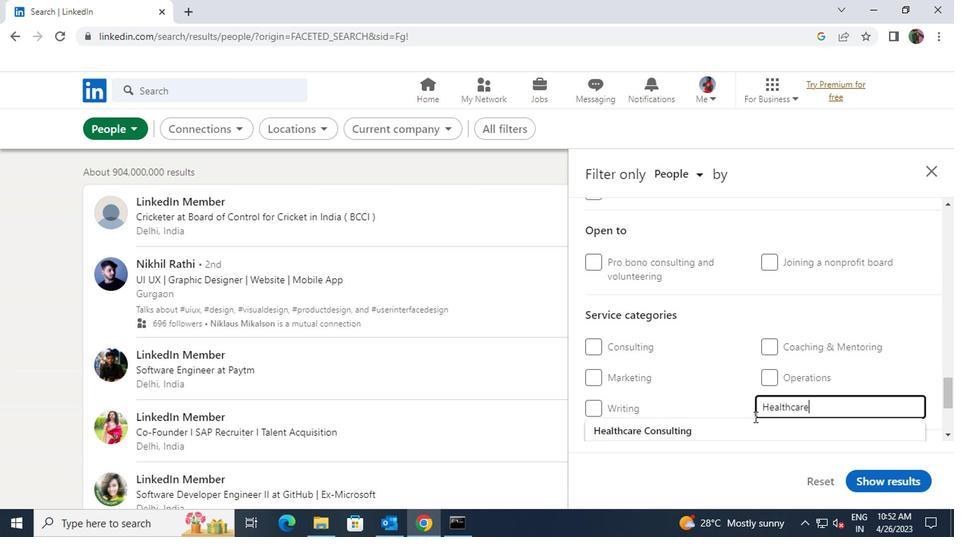 
Action: Mouse pressed left at (737, 430)
Screenshot: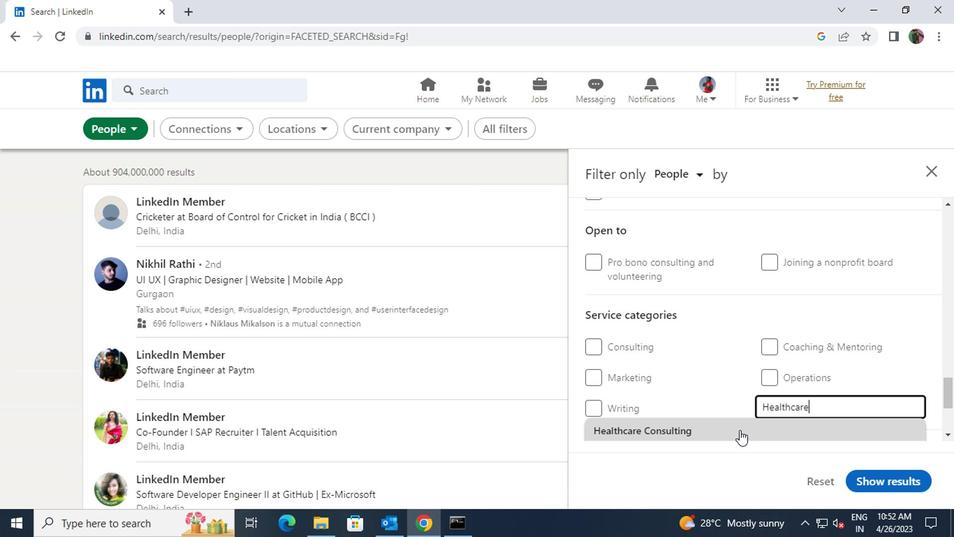 
Action: Mouse scrolled (737, 430) with delta (0, 0)
Screenshot: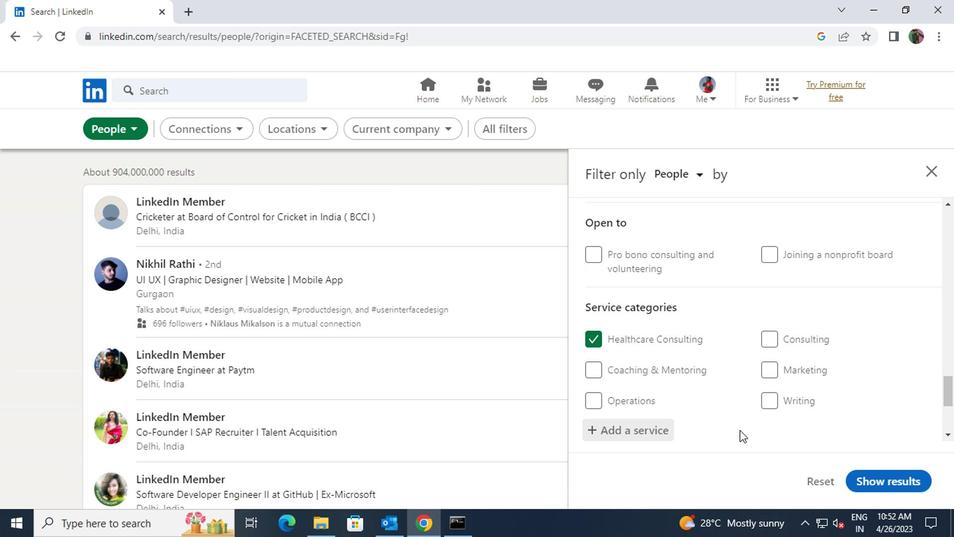 
Action: Mouse scrolled (737, 430) with delta (0, 0)
Screenshot: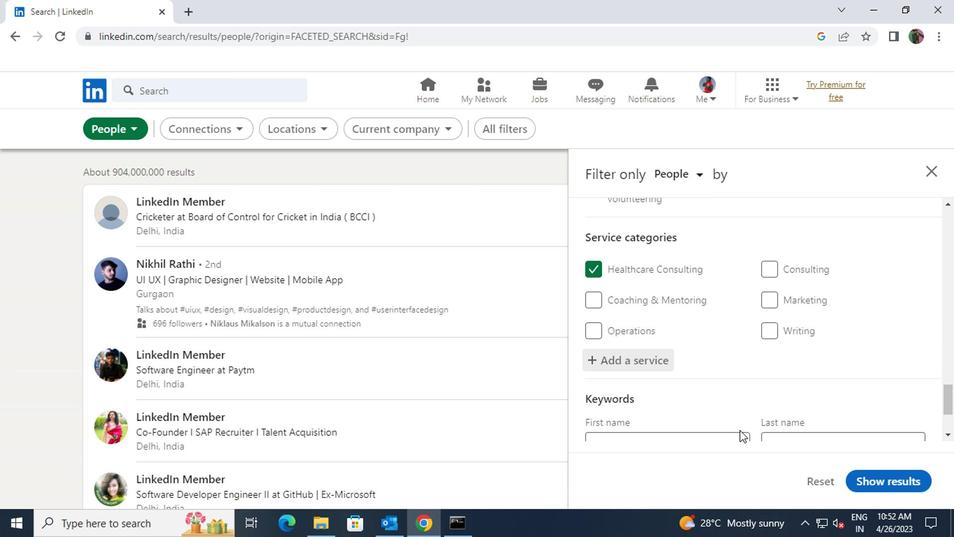
Action: Mouse moved to (725, 420)
Screenshot: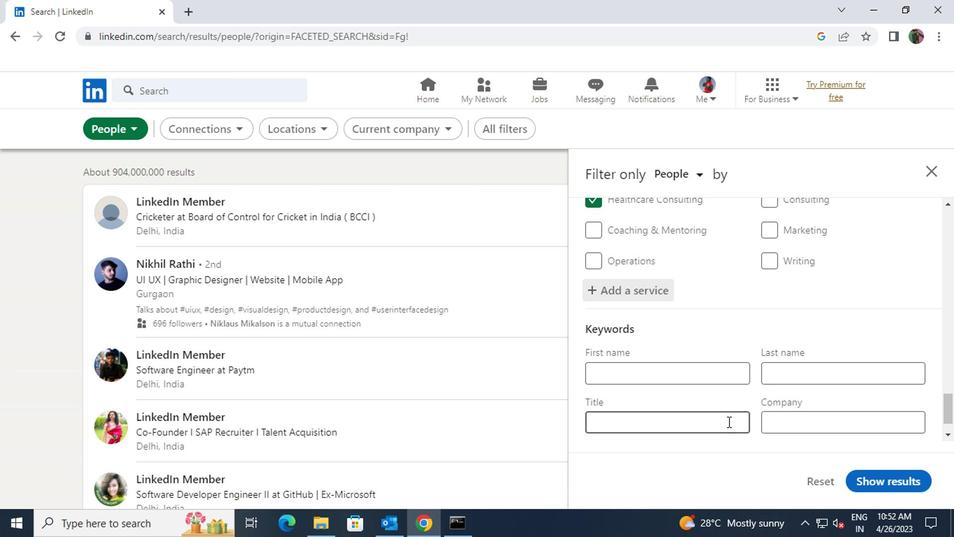 
Action: Mouse pressed left at (725, 420)
Screenshot: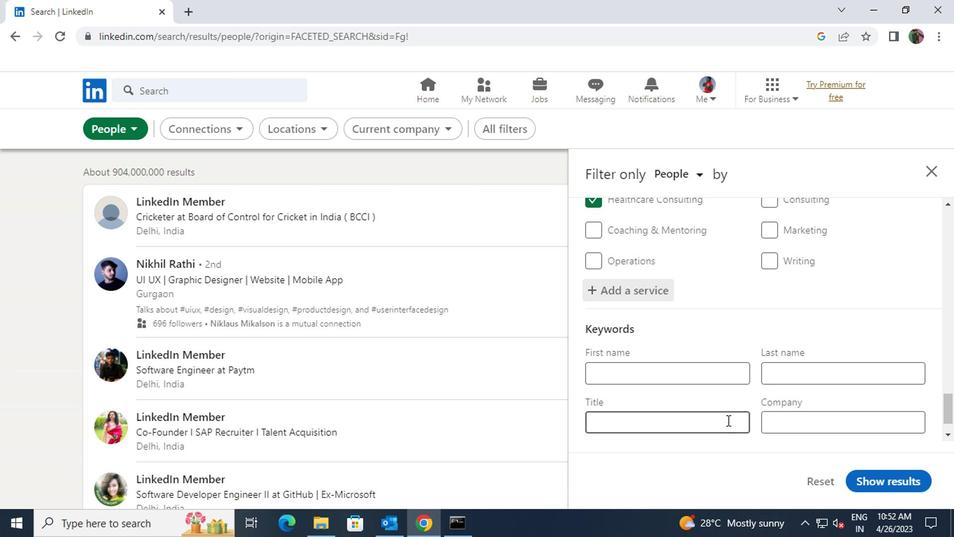 
Action: Key pressed <Key.shift>CULTURE<Key.space>OPRETAION<Key.space>MANGER
Screenshot: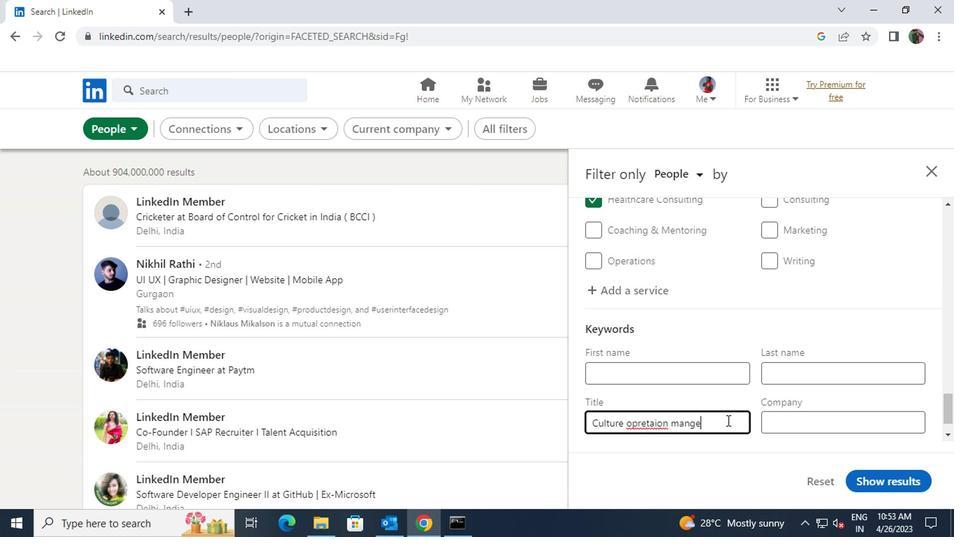 
Action: Mouse moved to (865, 476)
Screenshot: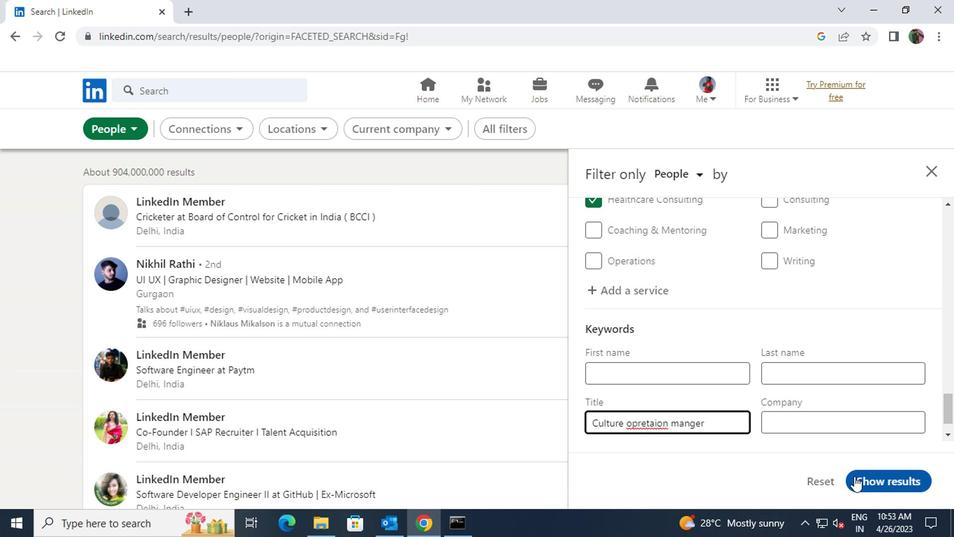 
Action: Mouse pressed left at (865, 476)
Screenshot: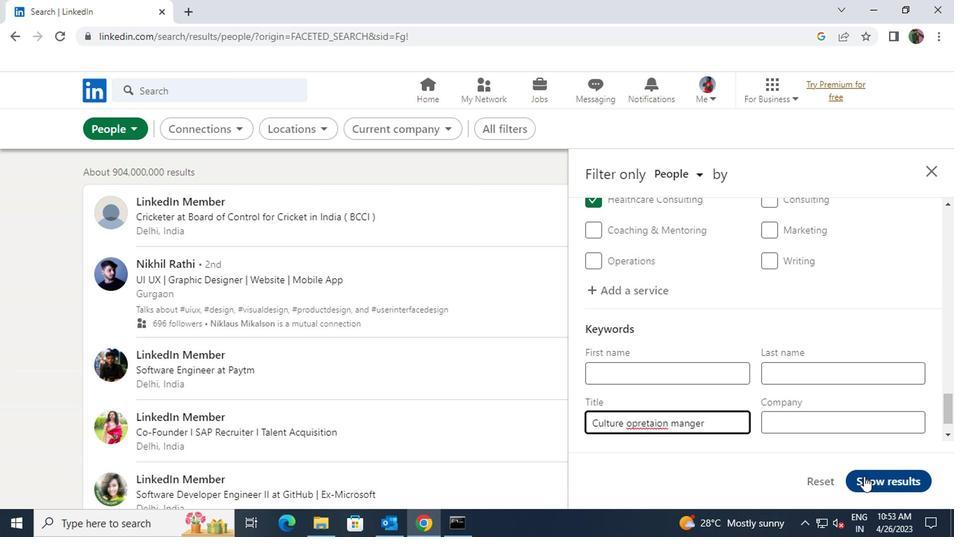 
